 Task: Look for One-way flight tickets for 2 adults, in Business from Abu Simbel to Abu Dhabi to travel on 01-Dec-2023.  Stops: Any number of stops. Choice of flight is British Airways.
Action: Mouse moved to (289, 274)
Screenshot: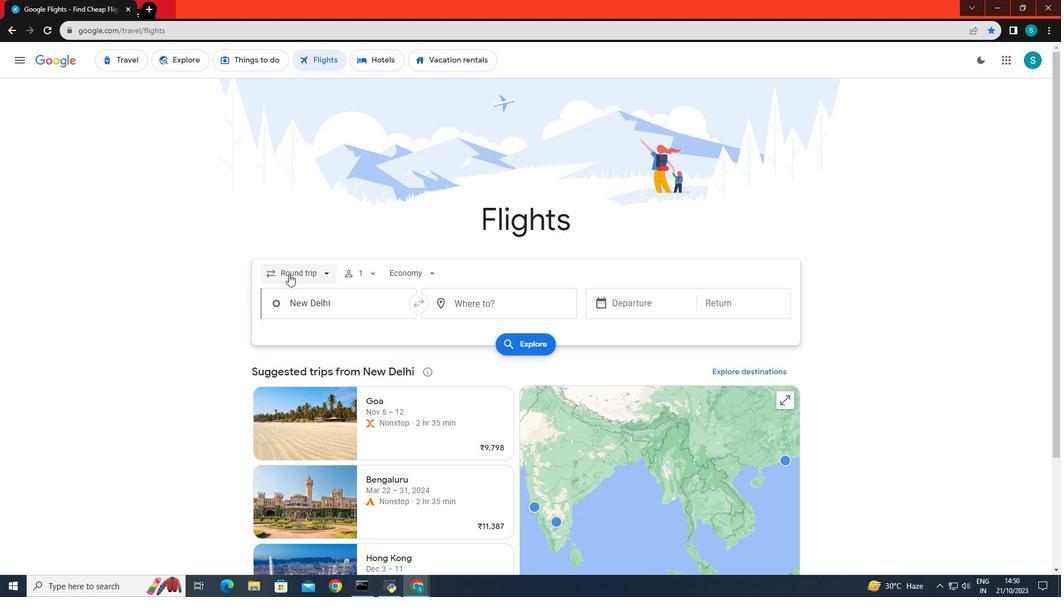 
Action: Mouse pressed left at (289, 274)
Screenshot: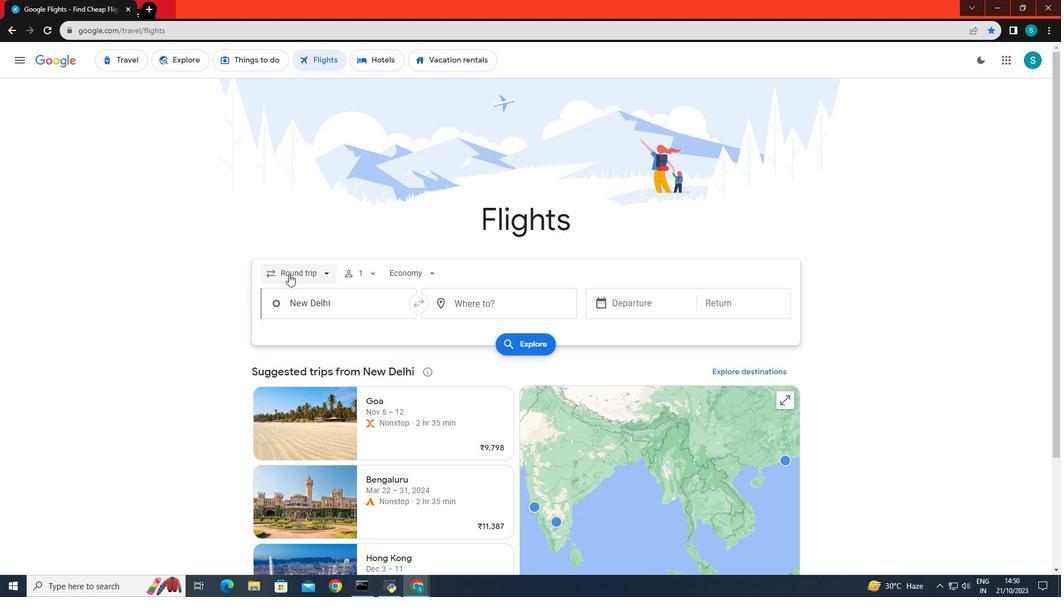 
Action: Mouse moved to (295, 322)
Screenshot: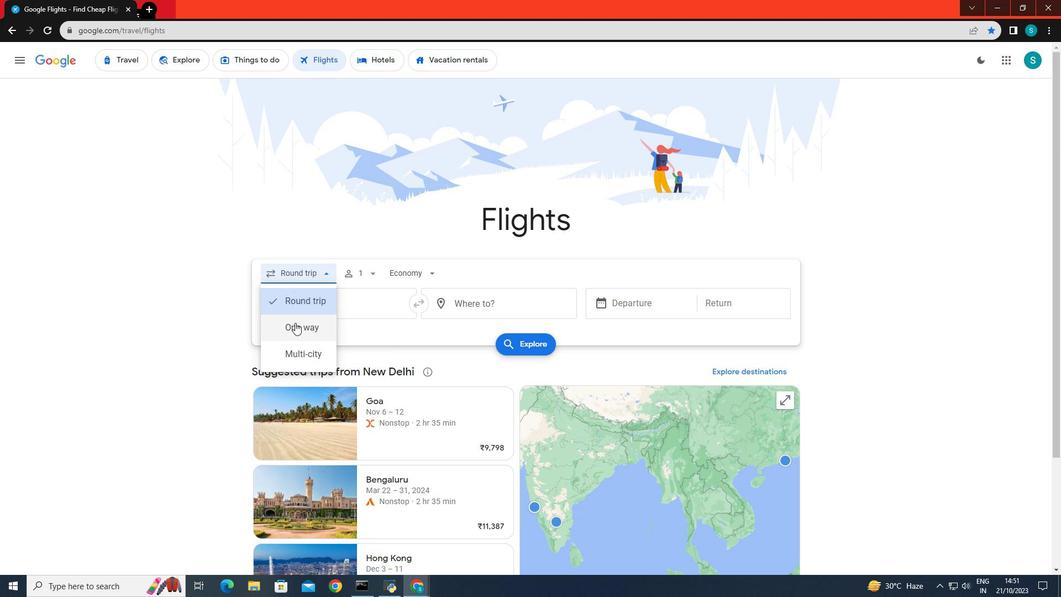 
Action: Mouse pressed left at (295, 322)
Screenshot: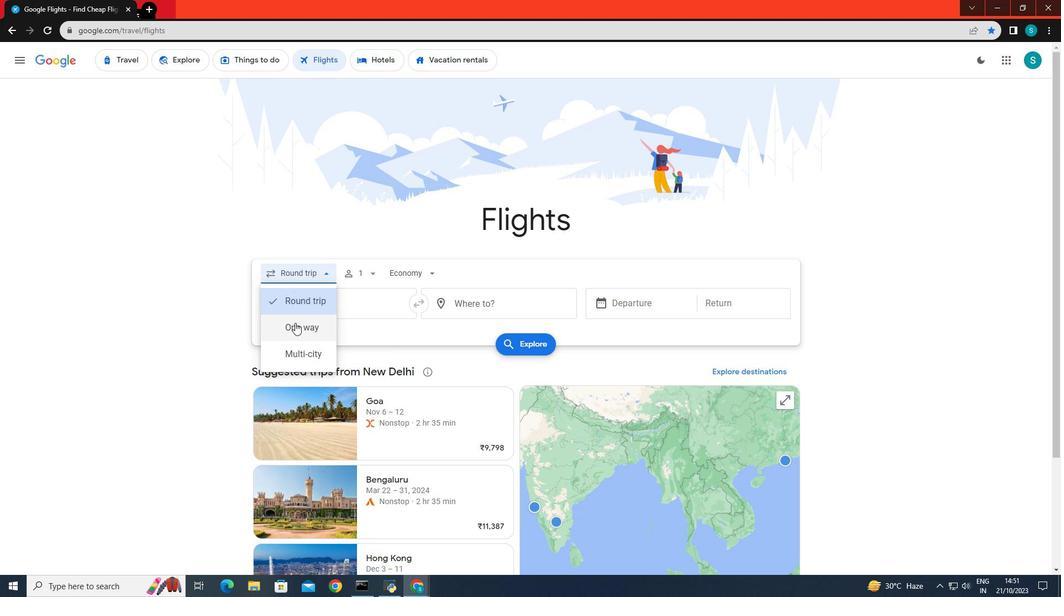 
Action: Mouse moved to (367, 266)
Screenshot: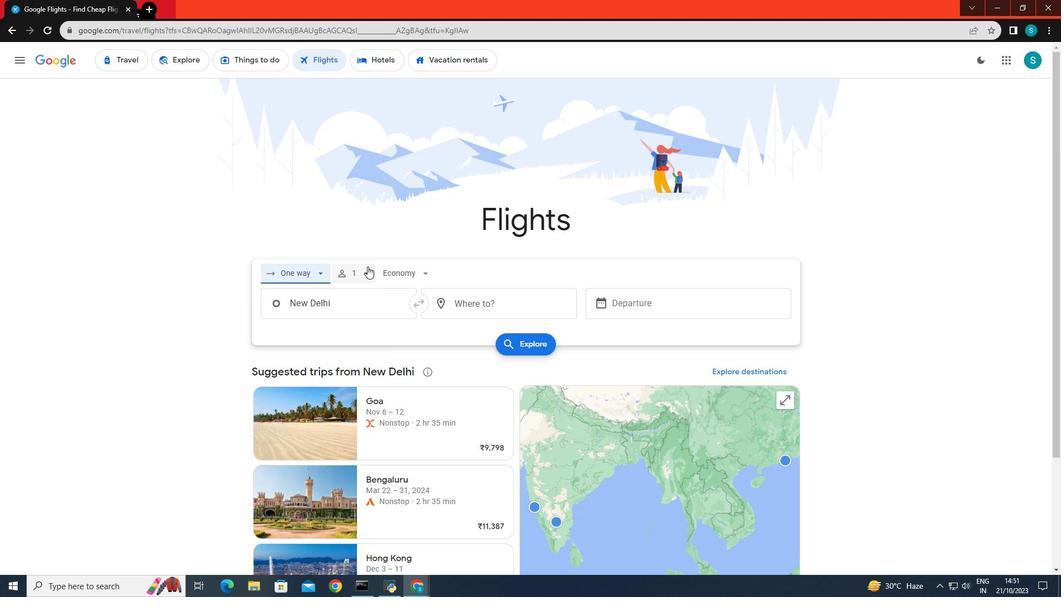 
Action: Mouse pressed left at (367, 266)
Screenshot: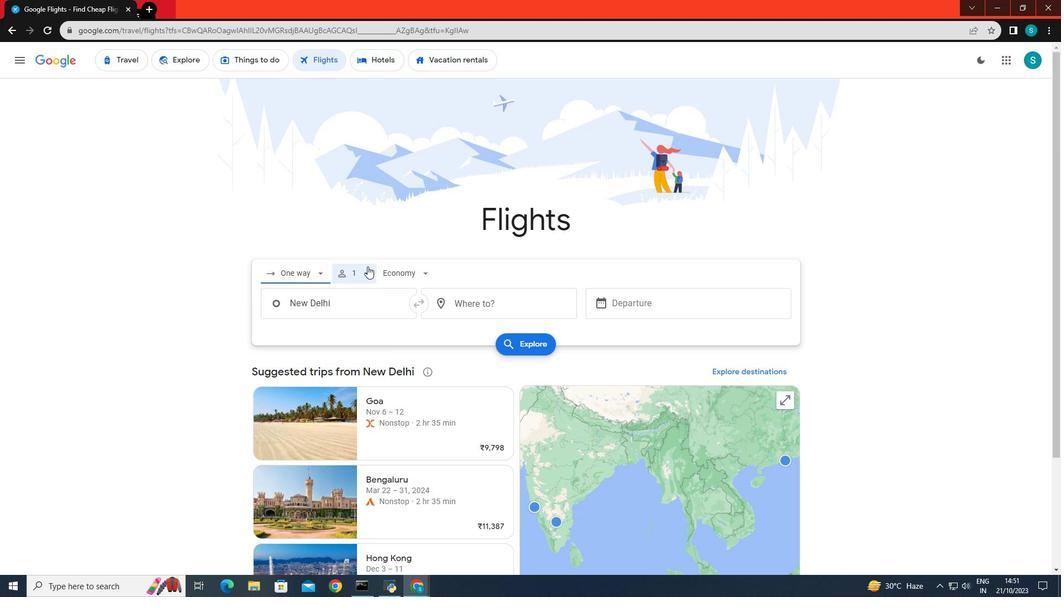 
Action: Mouse moved to (440, 295)
Screenshot: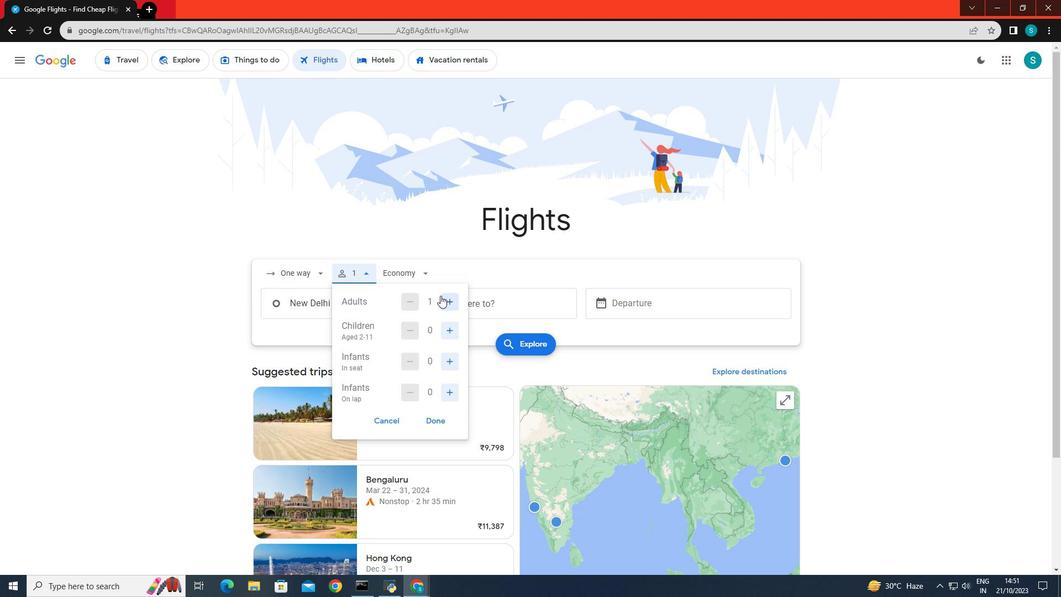 
Action: Mouse pressed left at (440, 295)
Screenshot: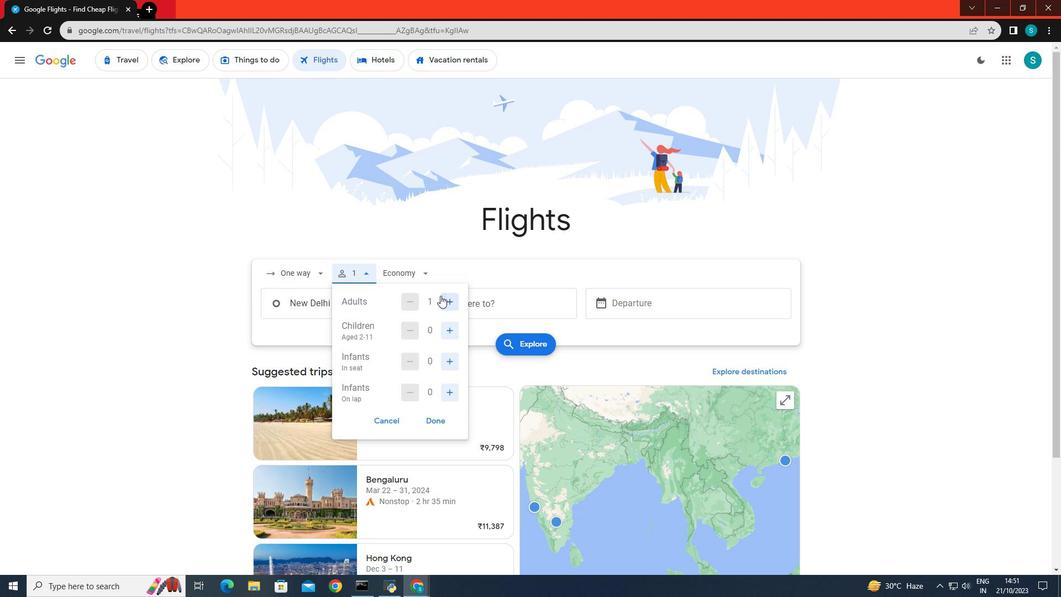 
Action: Mouse moved to (431, 414)
Screenshot: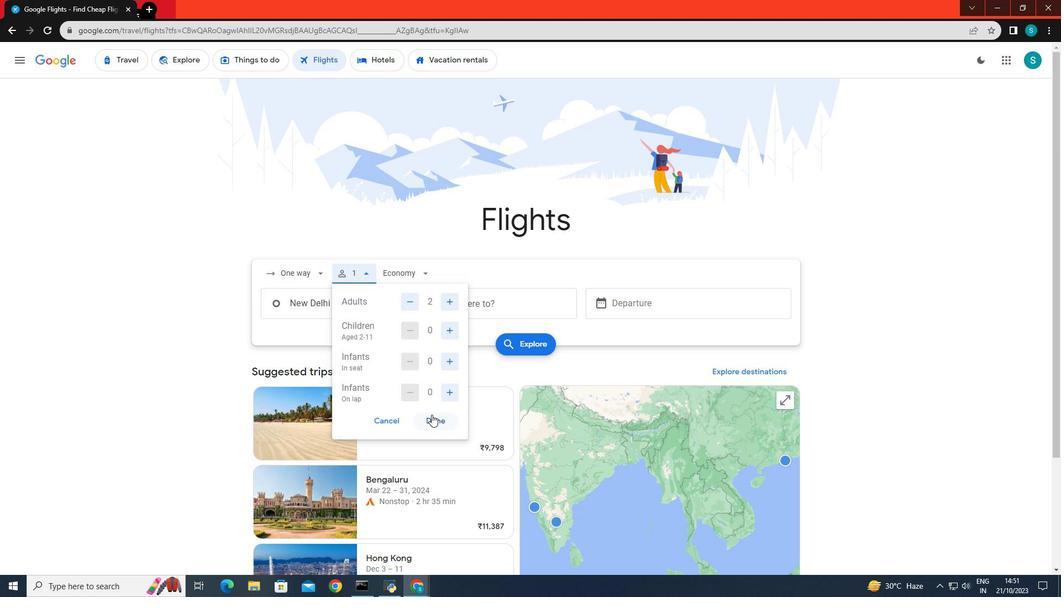 
Action: Mouse pressed left at (431, 414)
Screenshot: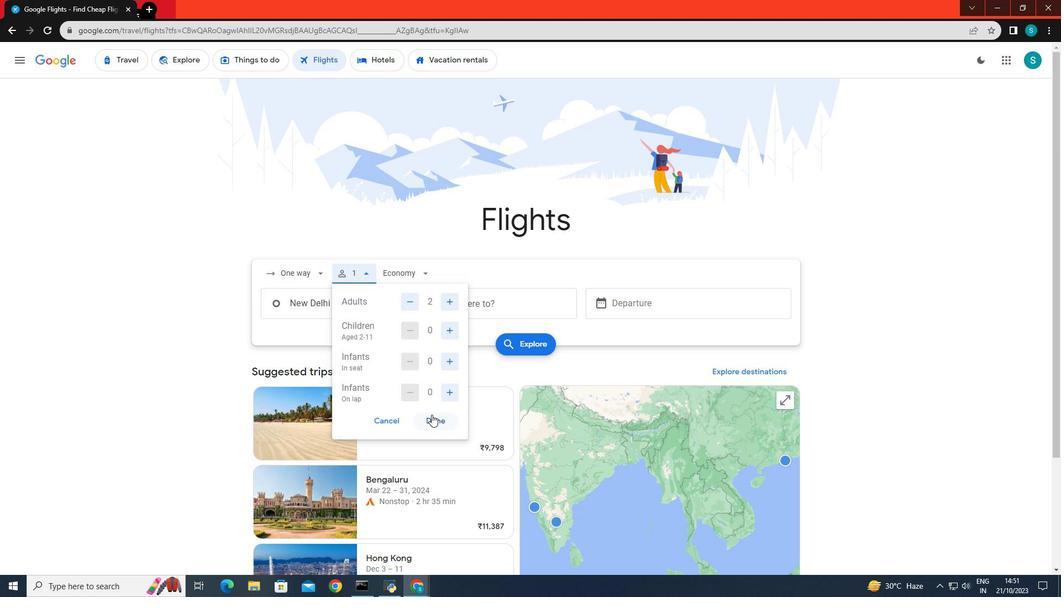 
Action: Mouse moved to (421, 278)
Screenshot: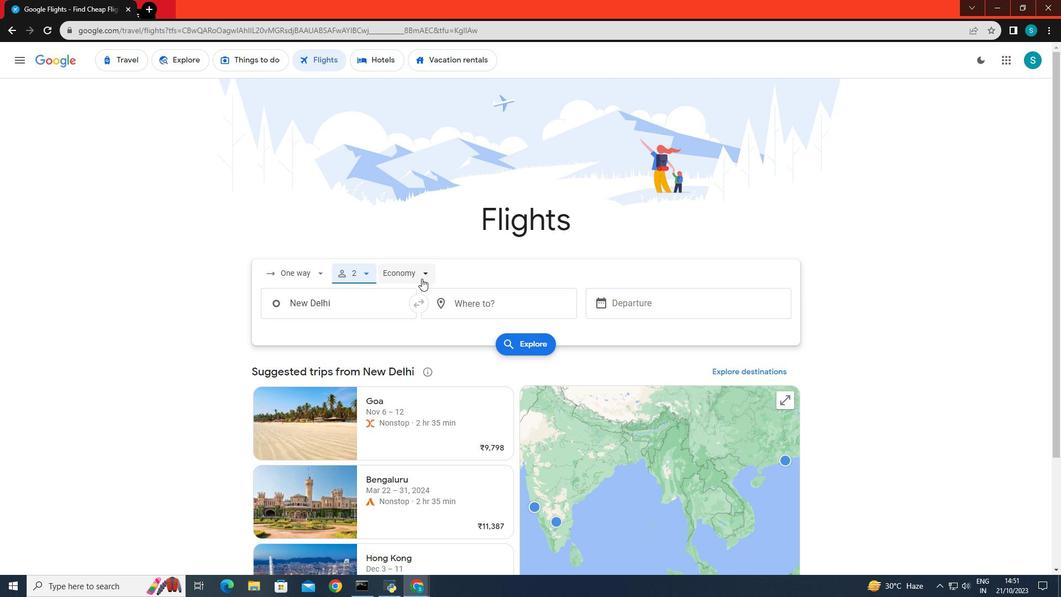 
Action: Mouse pressed left at (421, 278)
Screenshot: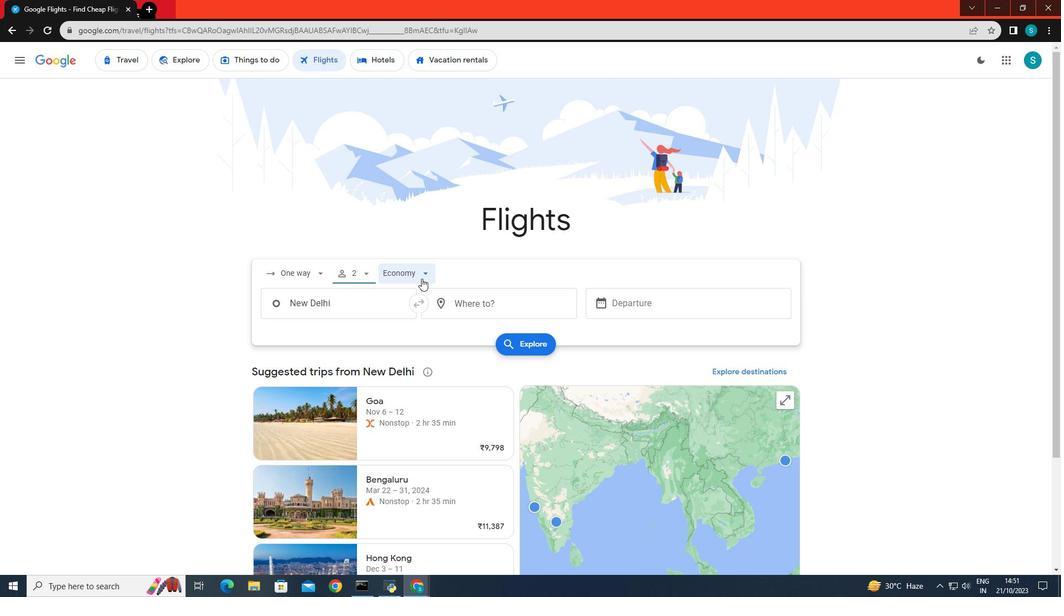 
Action: Mouse moved to (432, 357)
Screenshot: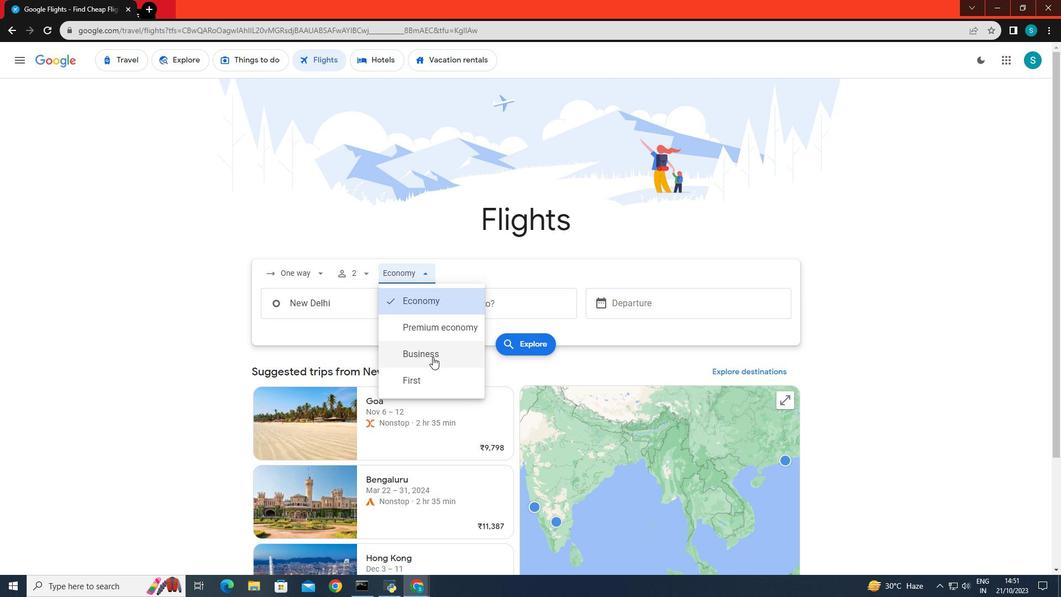 
Action: Mouse pressed left at (432, 357)
Screenshot: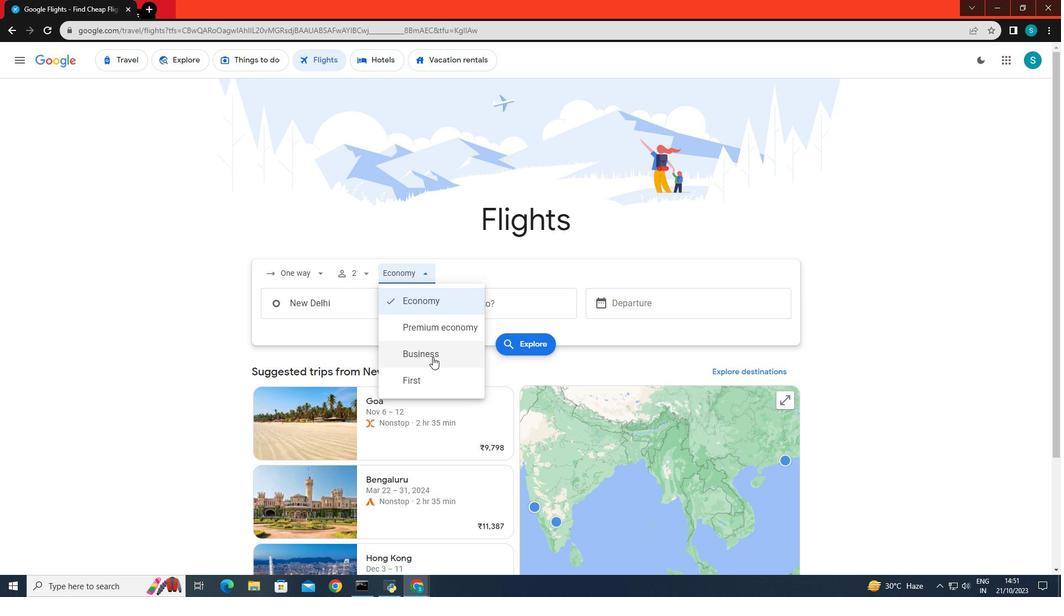 
Action: Mouse moved to (374, 337)
Screenshot: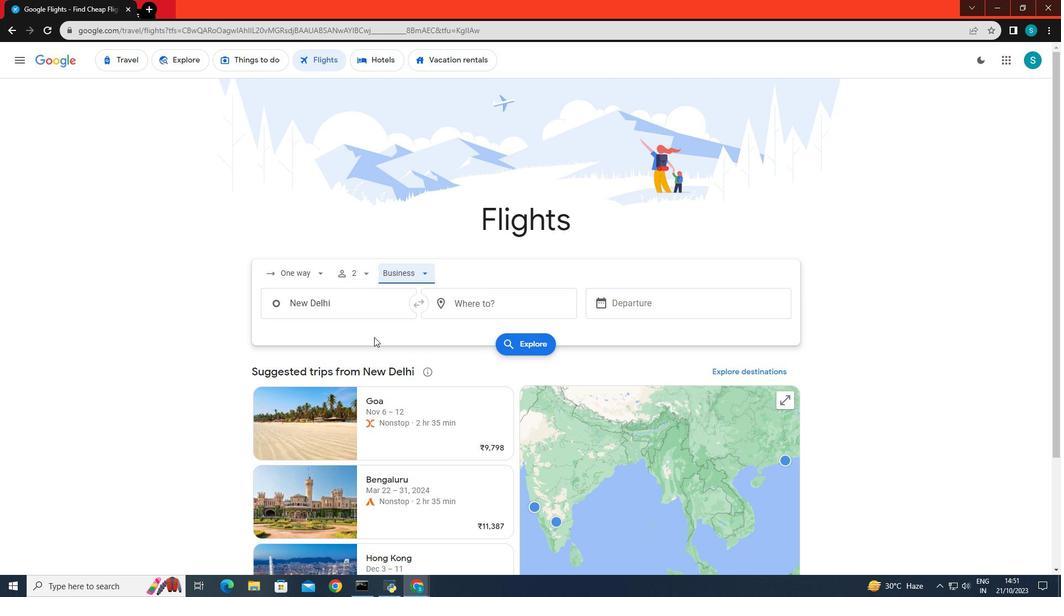 
Action: Mouse scrolled (374, 336) with delta (0, 0)
Screenshot: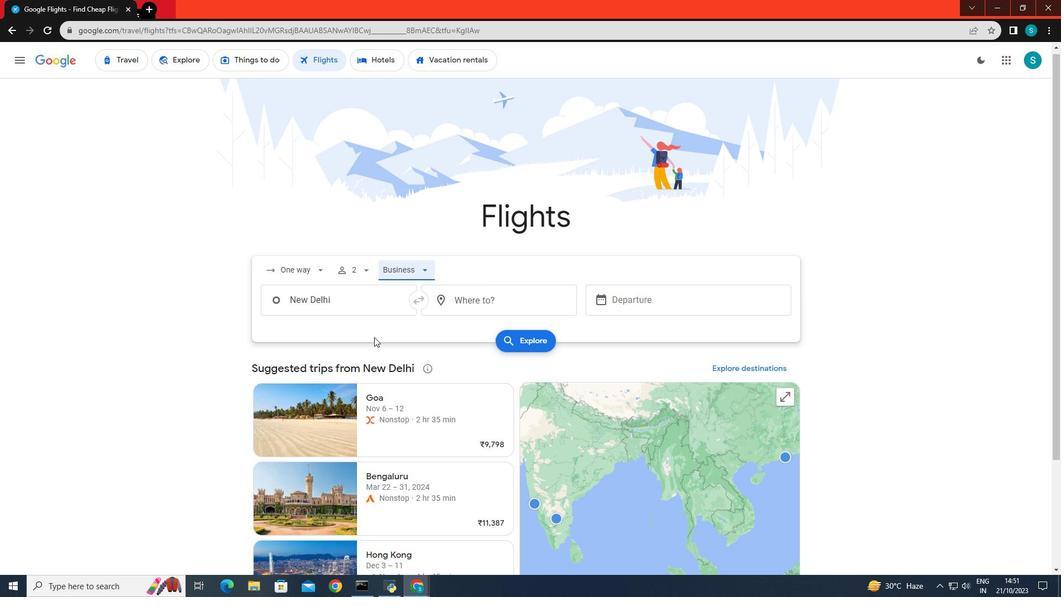 
Action: Mouse moved to (358, 251)
Screenshot: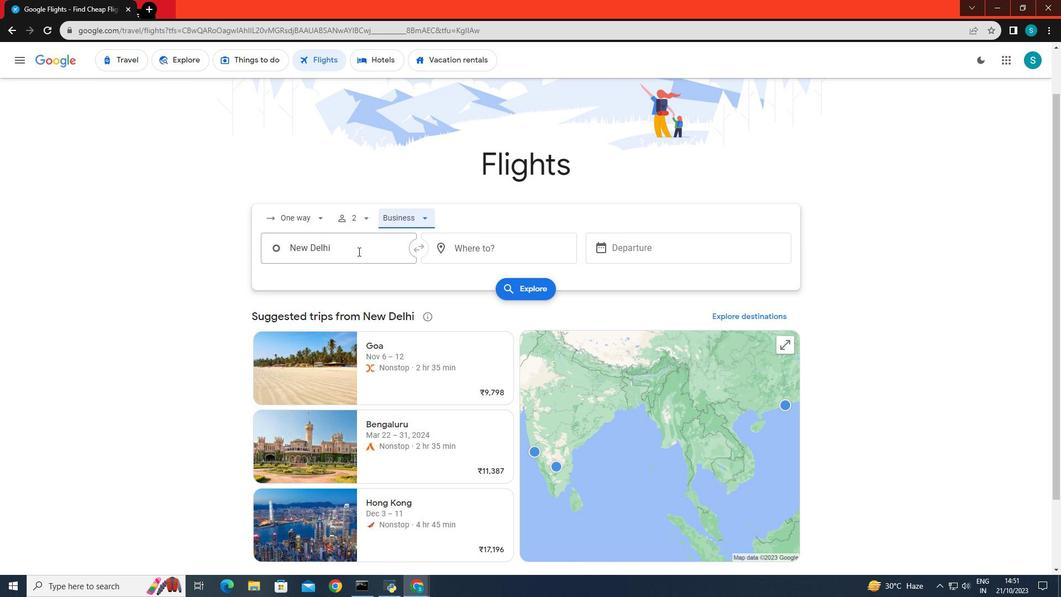 
Action: Mouse pressed left at (358, 251)
Screenshot: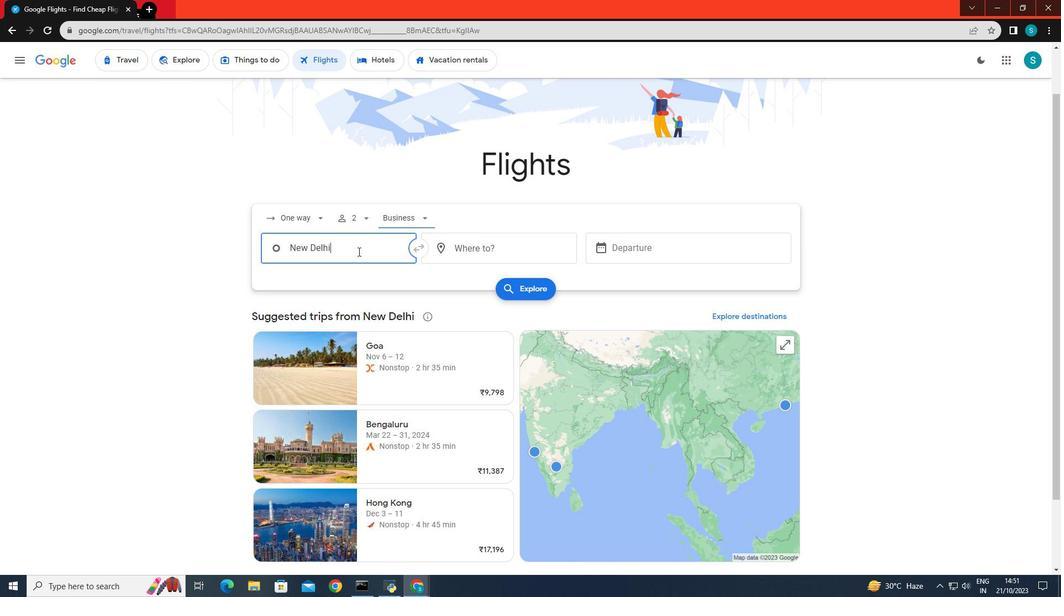 
Action: Mouse moved to (327, 296)
Screenshot: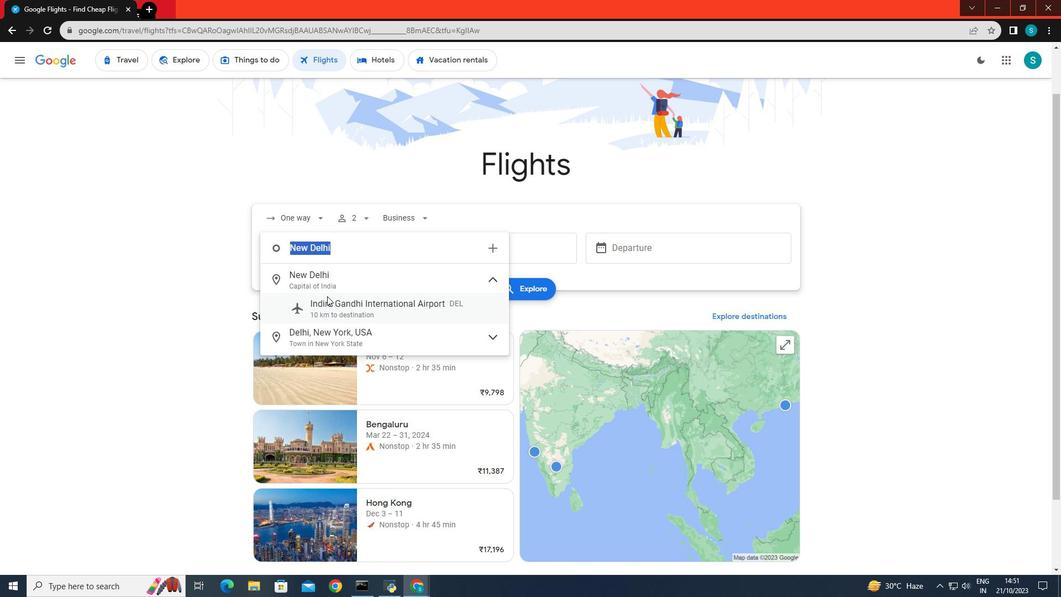 
Action: Key pressed <Key.backspace><Key.caps_lock>A<Key.caps_lock>bu<Key.space>s
Screenshot: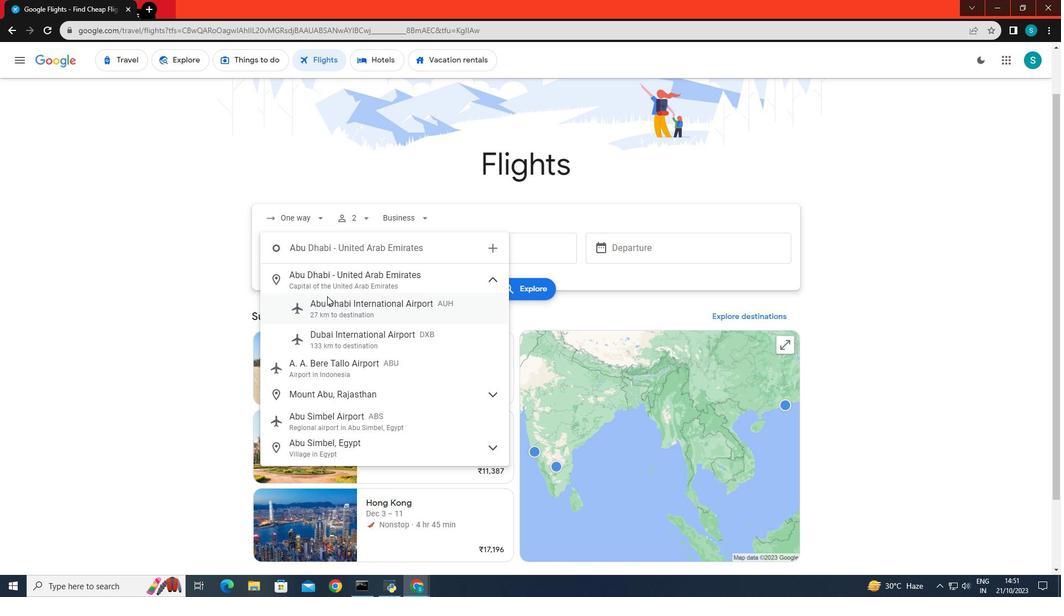 
Action: Mouse moved to (336, 278)
Screenshot: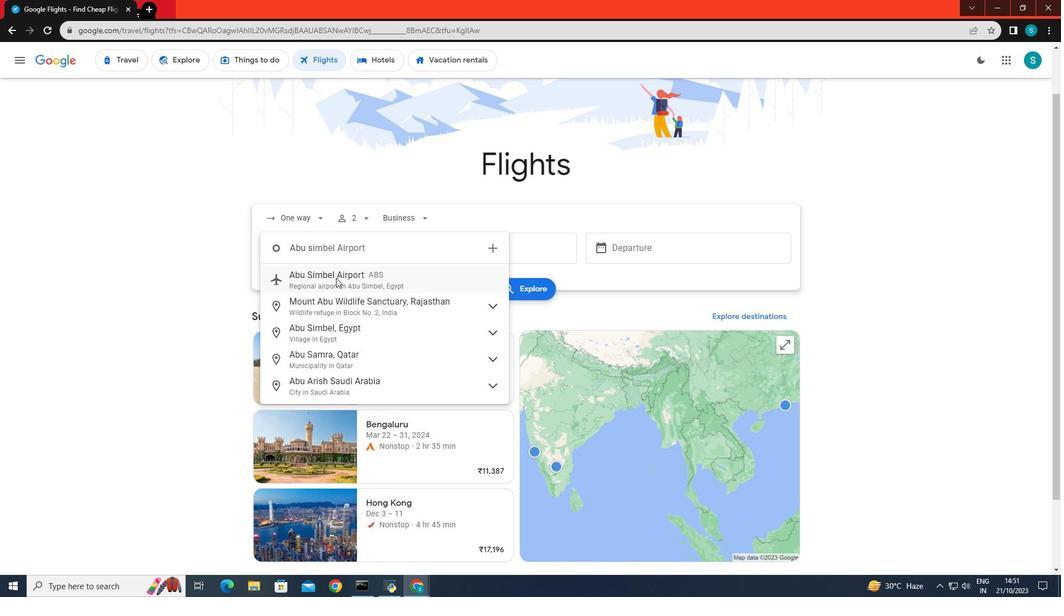 
Action: Mouse pressed left at (336, 278)
Screenshot: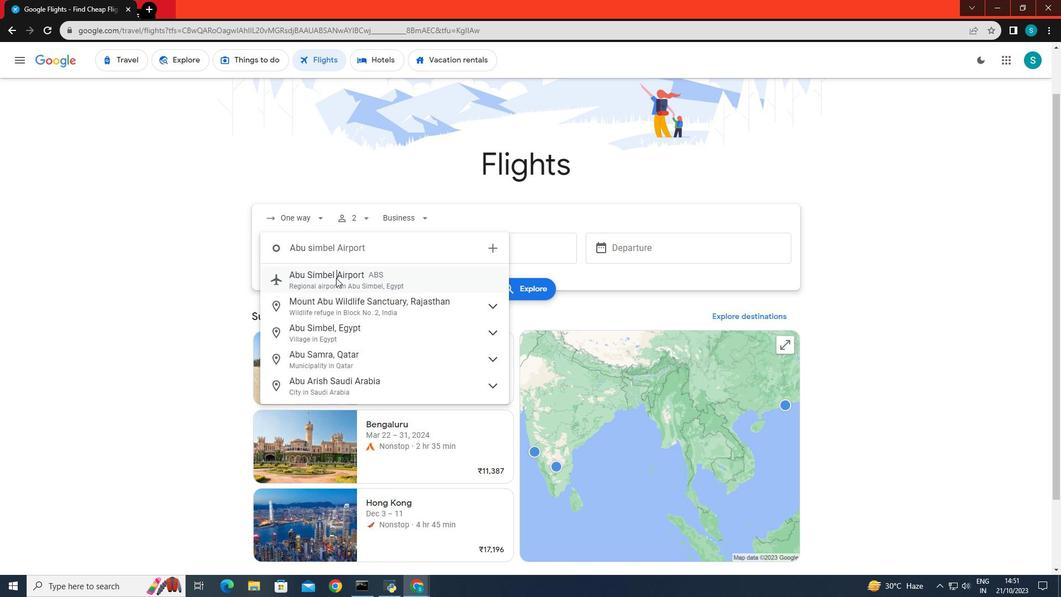 
Action: Mouse moved to (457, 246)
Screenshot: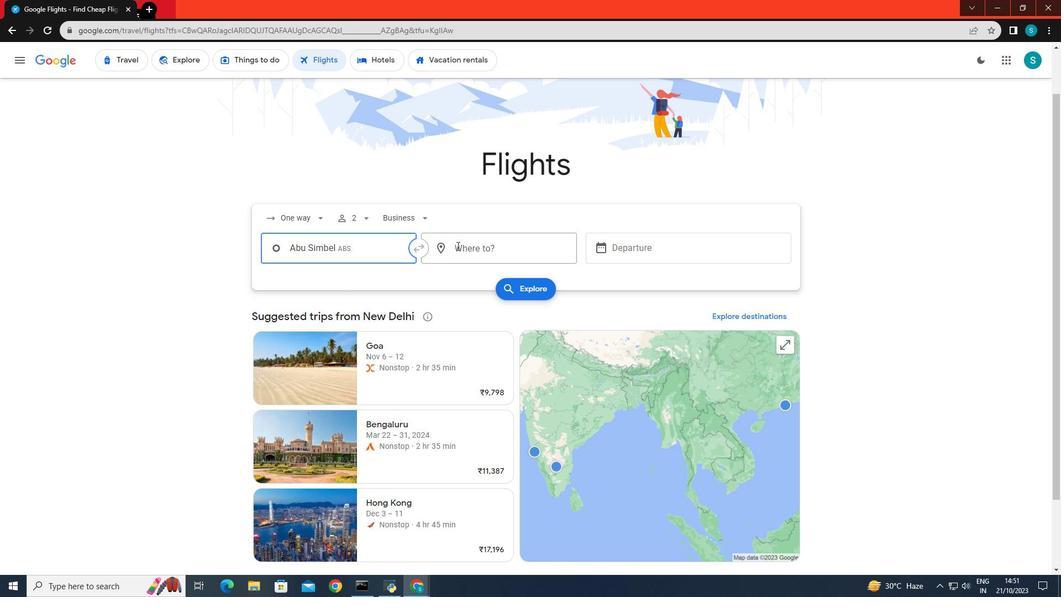 
Action: Mouse pressed left at (457, 246)
Screenshot: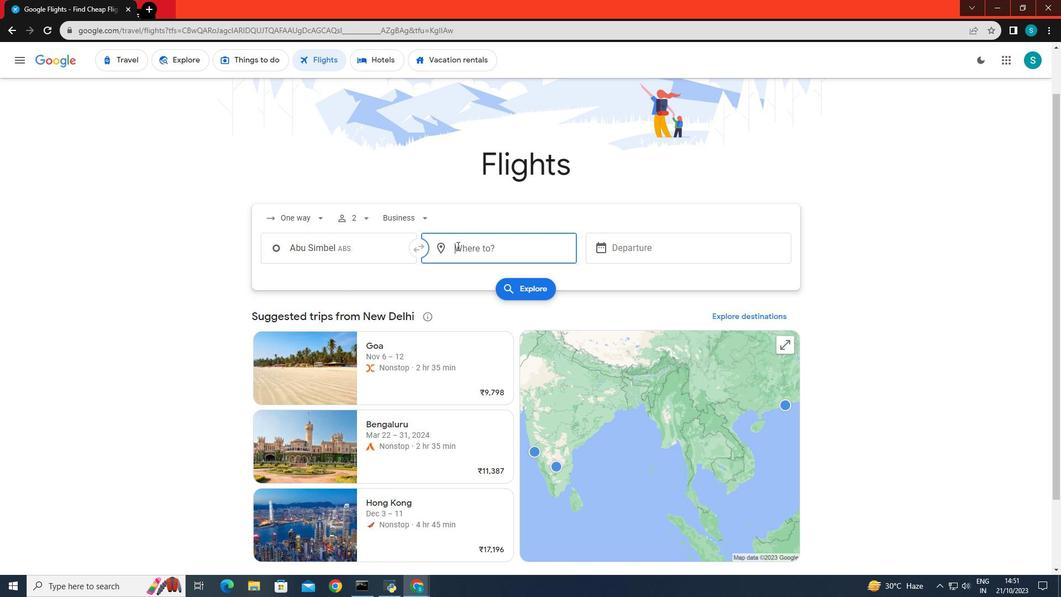 
Action: Key pressed <Key.caps_lock>AB<Key.backspace><Key.caps_lock>bu<Key.space><Key.caps_lock>D<Key.caps_lock>habi
Screenshot: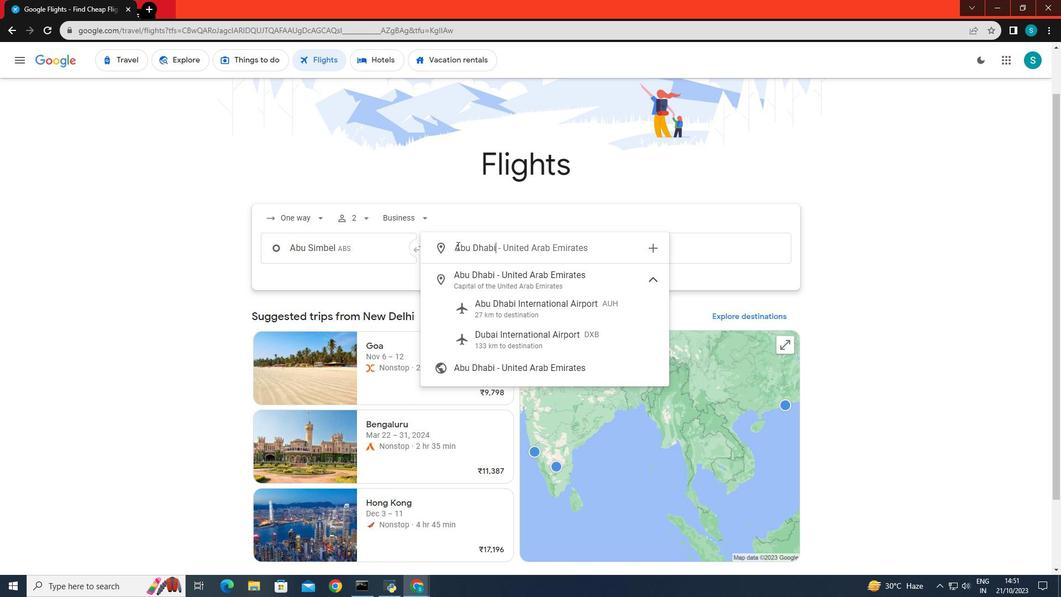 
Action: Mouse moved to (488, 310)
Screenshot: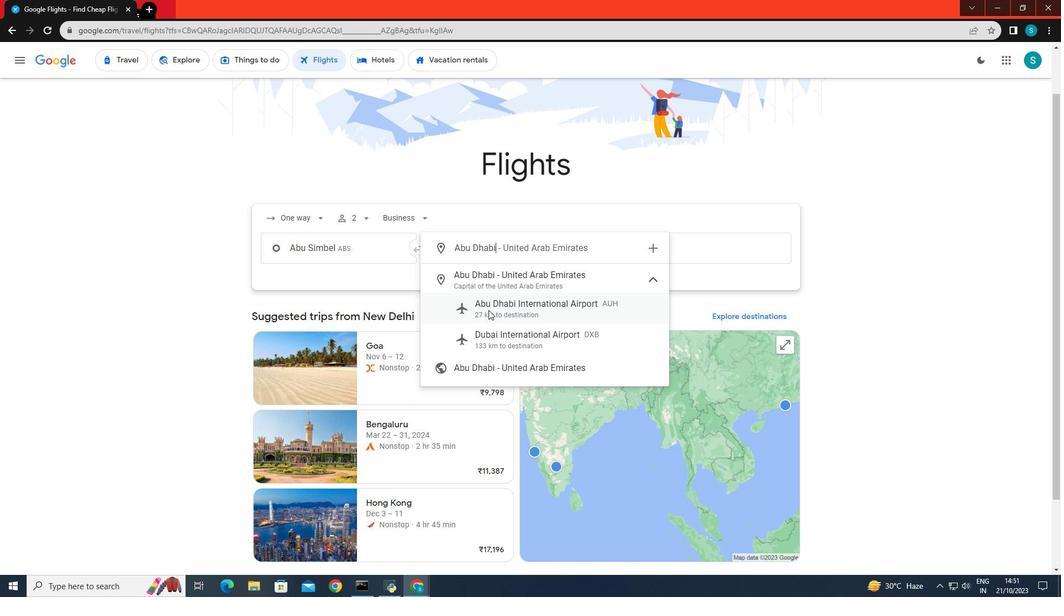 
Action: Mouse pressed left at (488, 310)
Screenshot: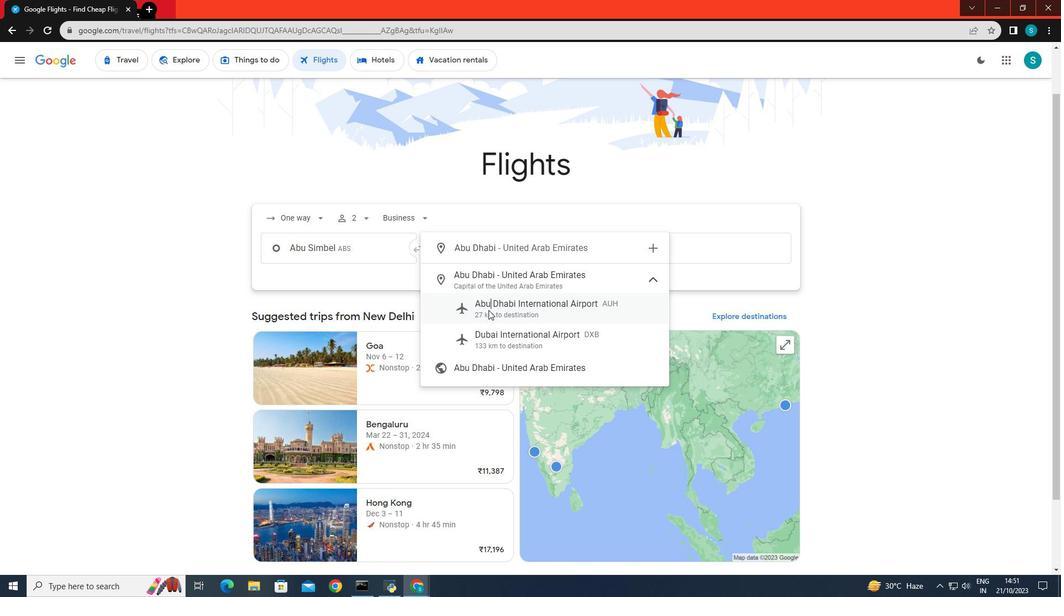 
Action: Mouse moved to (613, 249)
Screenshot: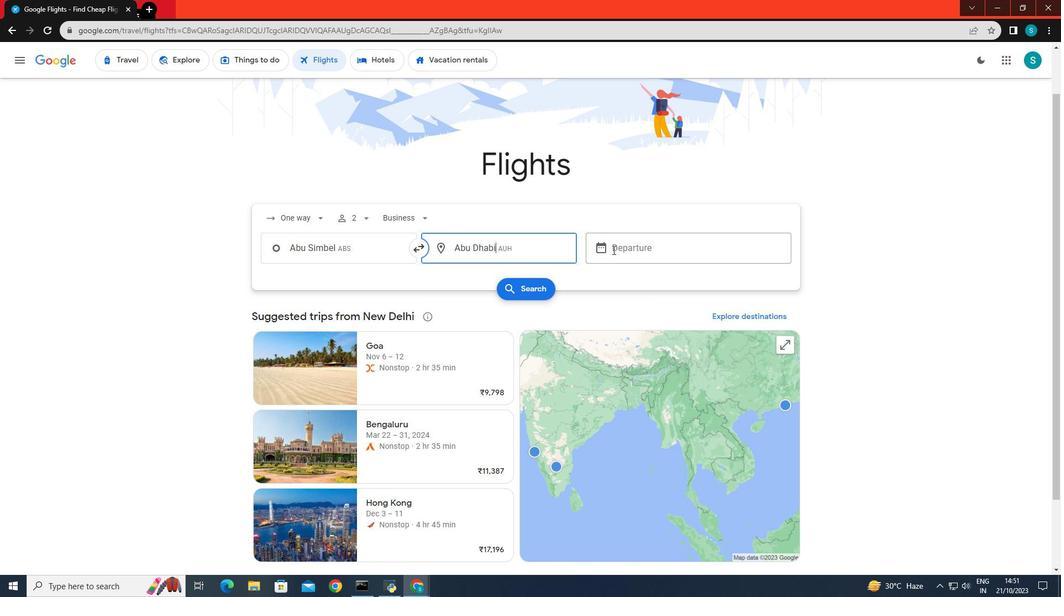 
Action: Mouse pressed left at (613, 249)
Screenshot: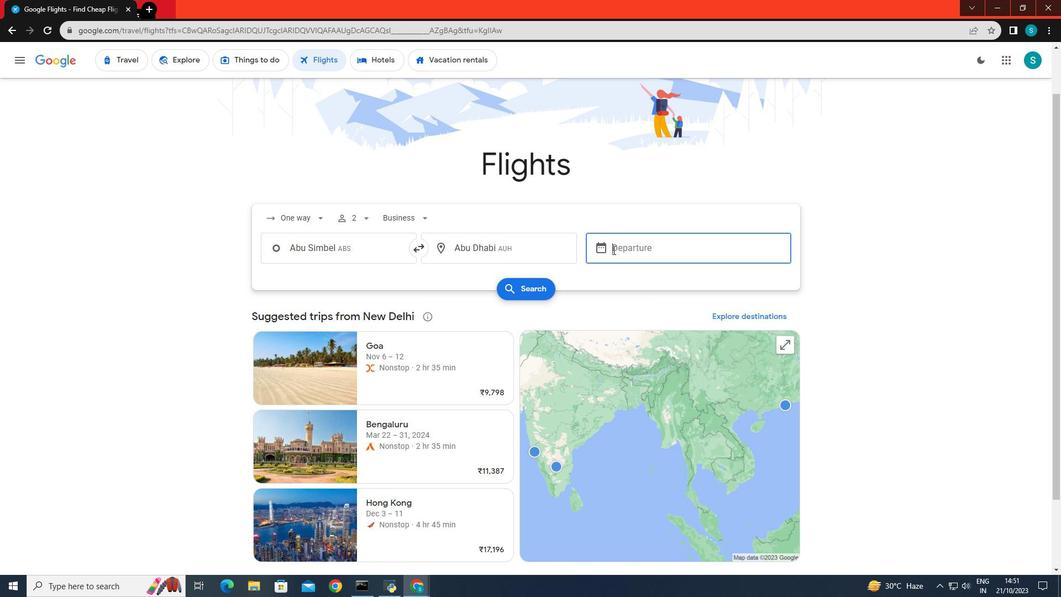 
Action: Mouse moved to (803, 384)
Screenshot: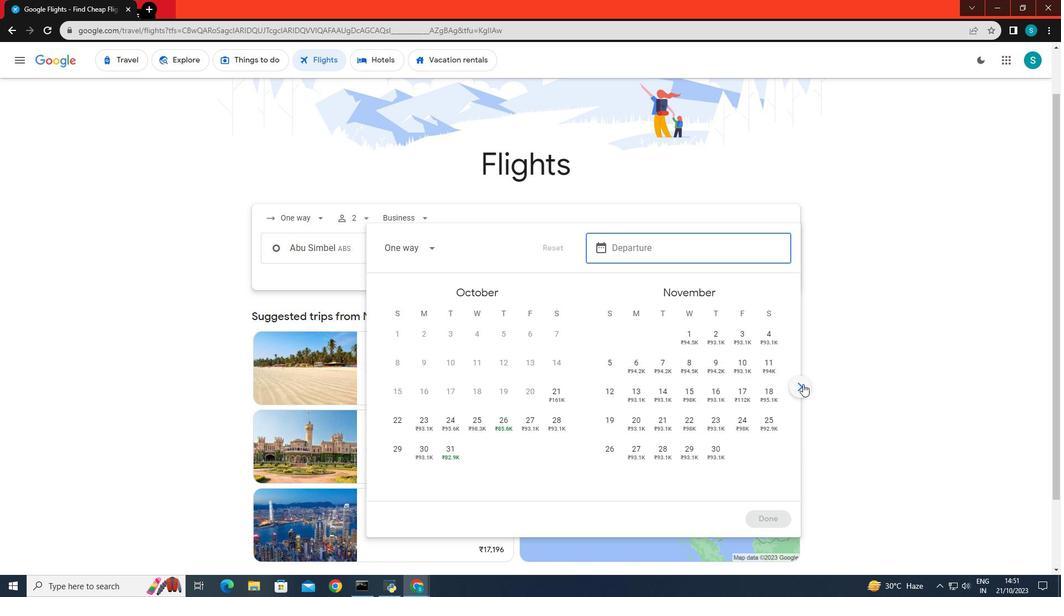 
Action: Mouse pressed left at (803, 384)
Screenshot: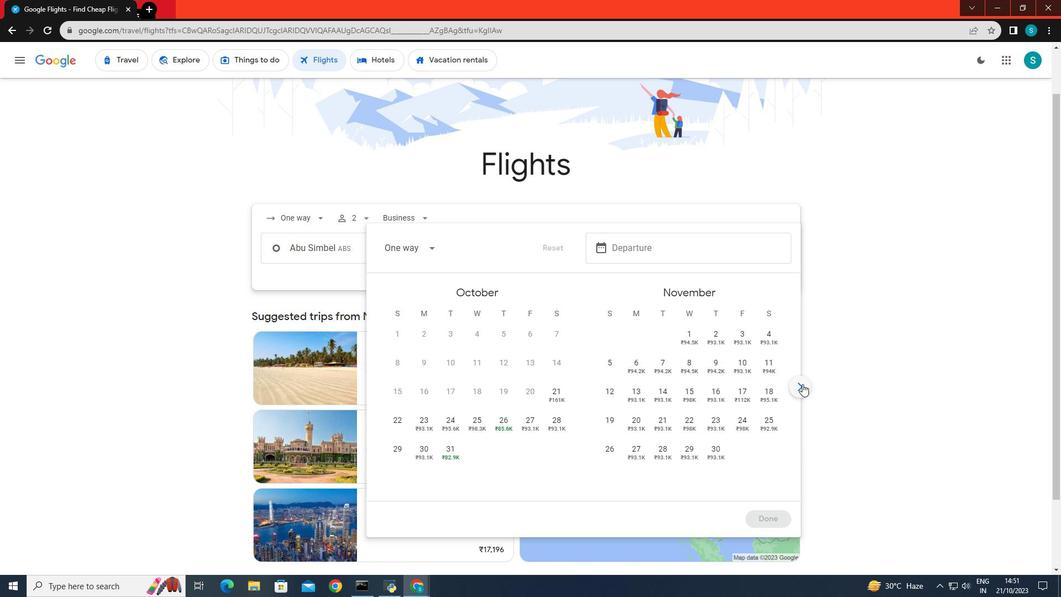 
Action: Mouse moved to (736, 336)
Screenshot: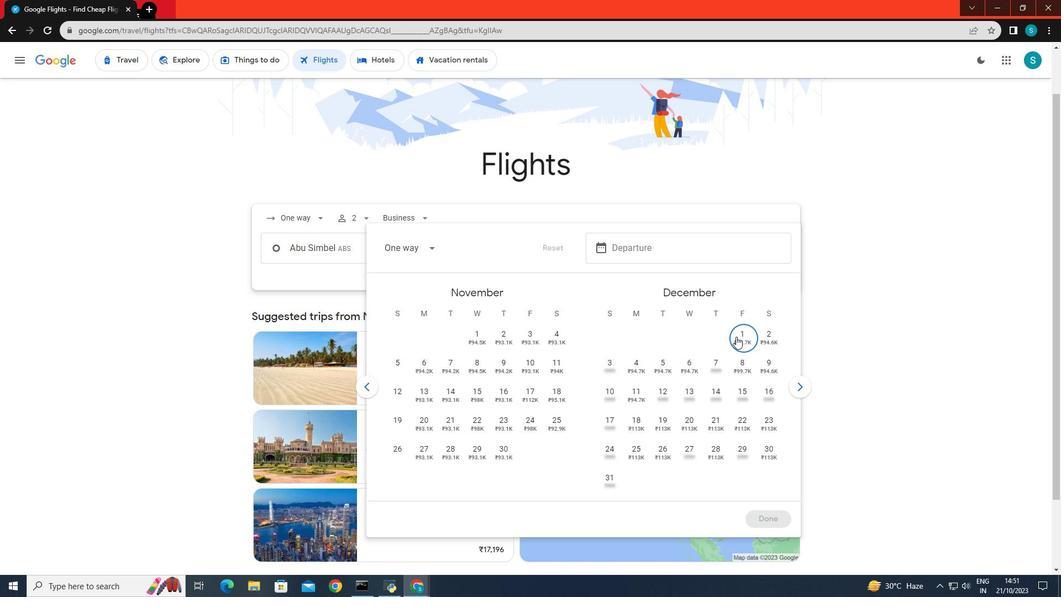 
Action: Mouse pressed left at (736, 336)
Screenshot: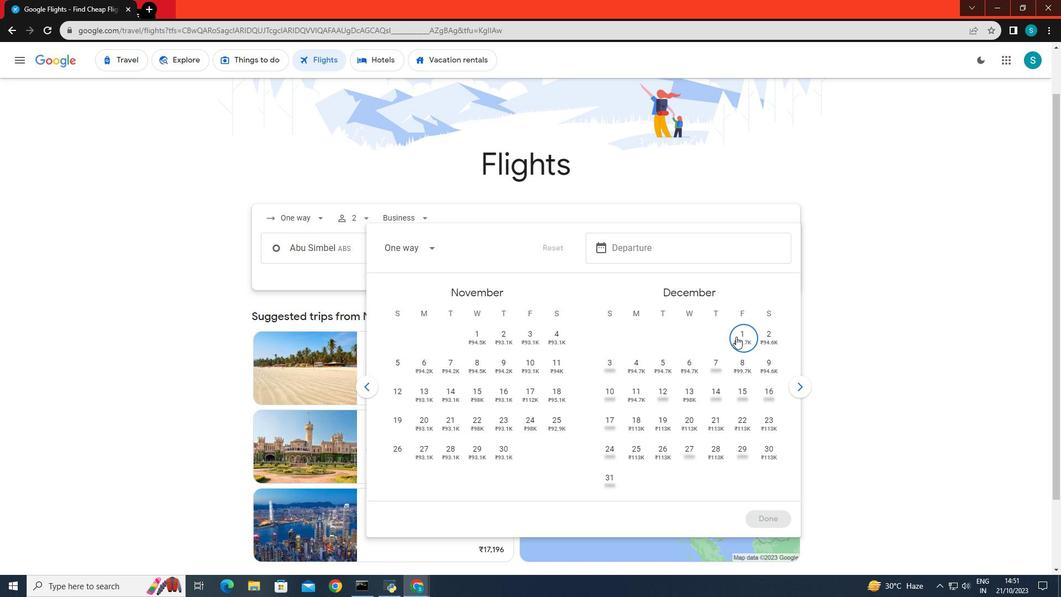 
Action: Mouse moved to (755, 517)
Screenshot: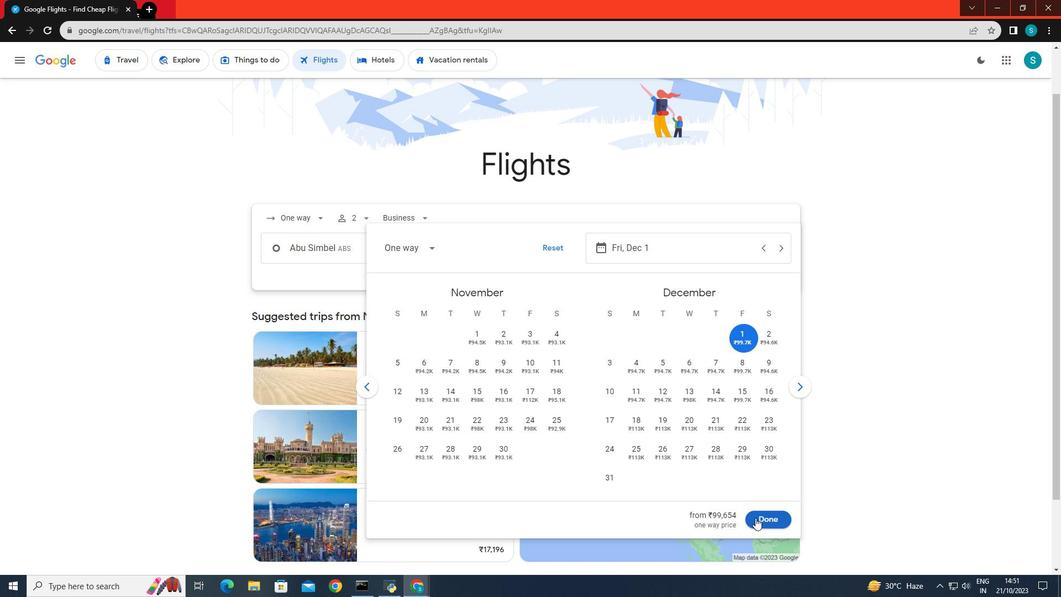 
Action: Mouse pressed left at (755, 517)
Screenshot: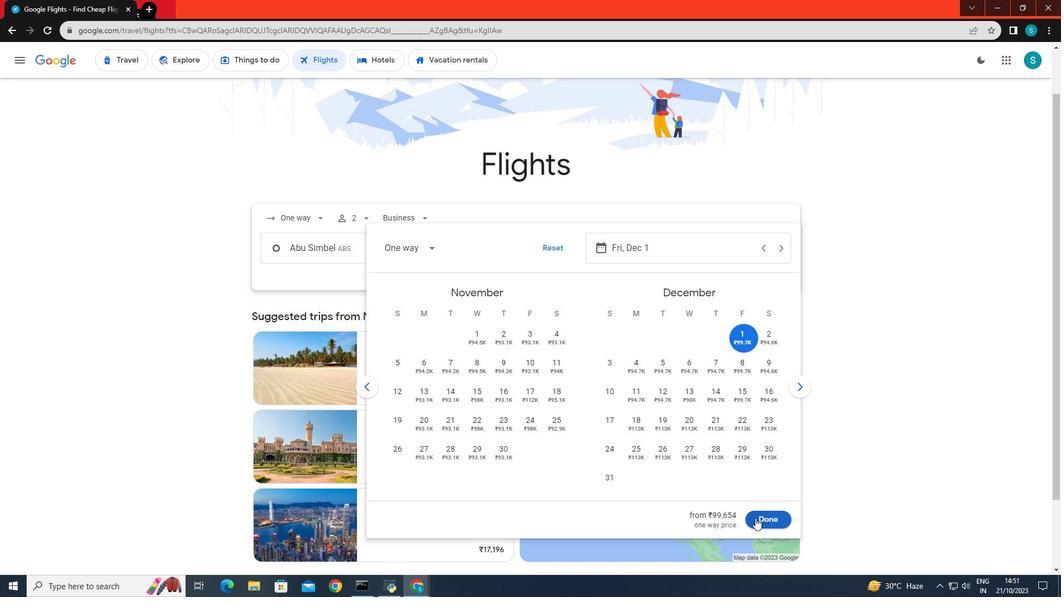 
Action: Mouse moved to (513, 286)
Screenshot: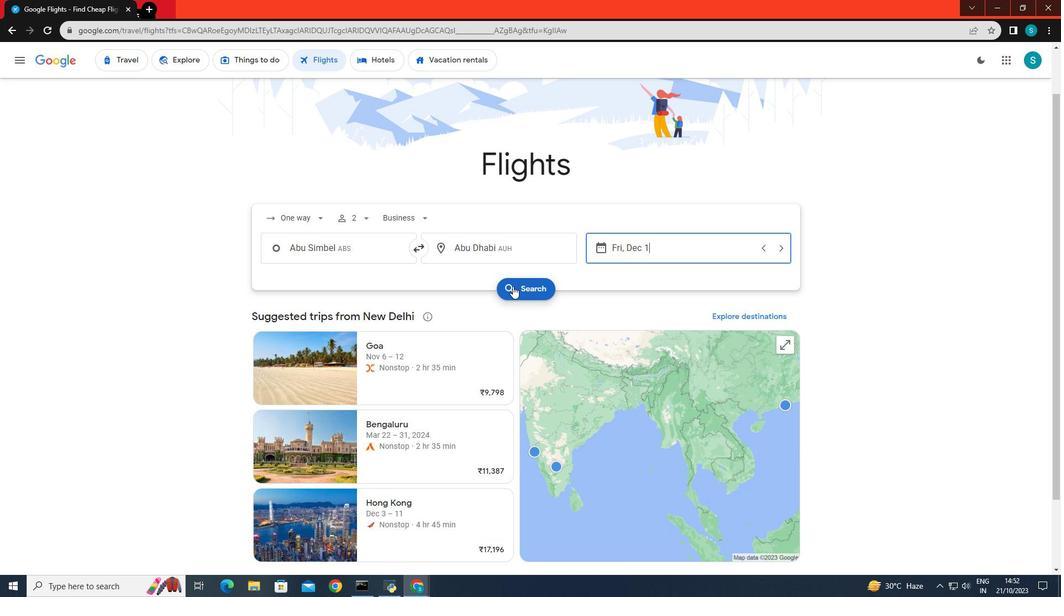 
Action: Mouse pressed left at (513, 286)
Screenshot: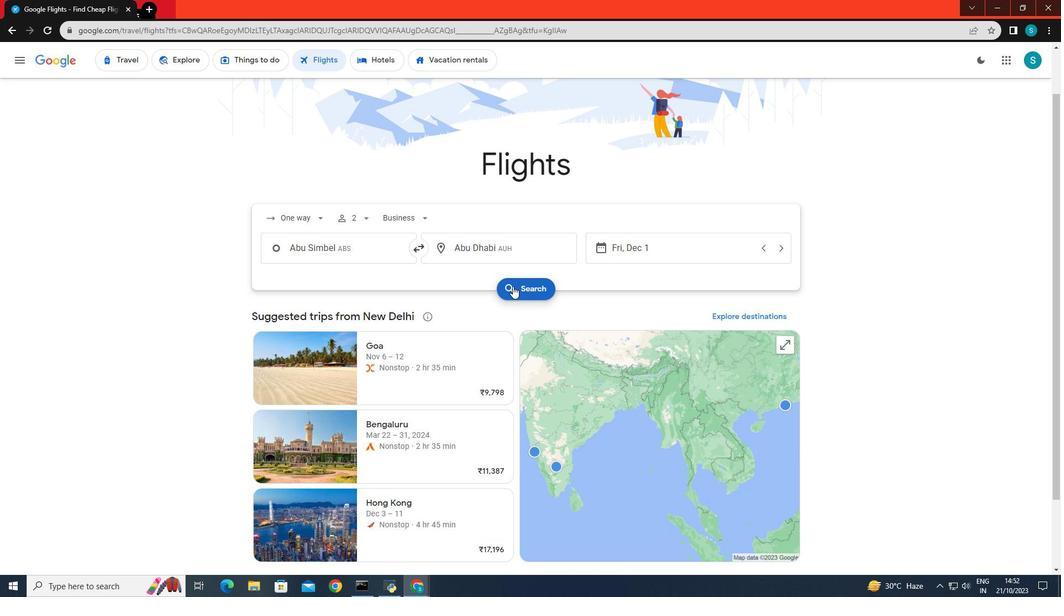
Action: Mouse moved to (344, 159)
Screenshot: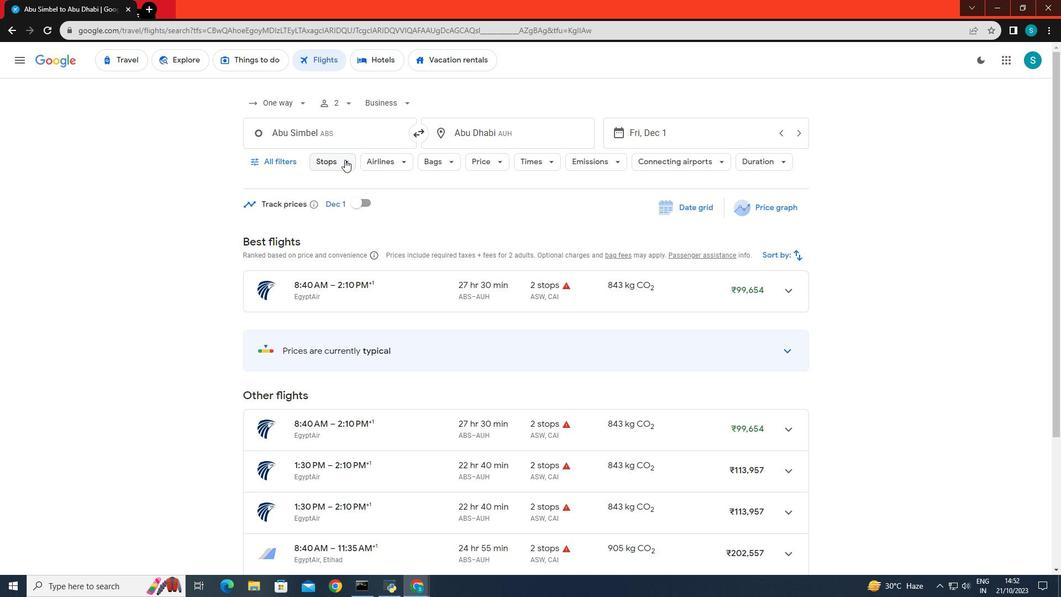
Action: Mouse pressed left at (344, 159)
Screenshot: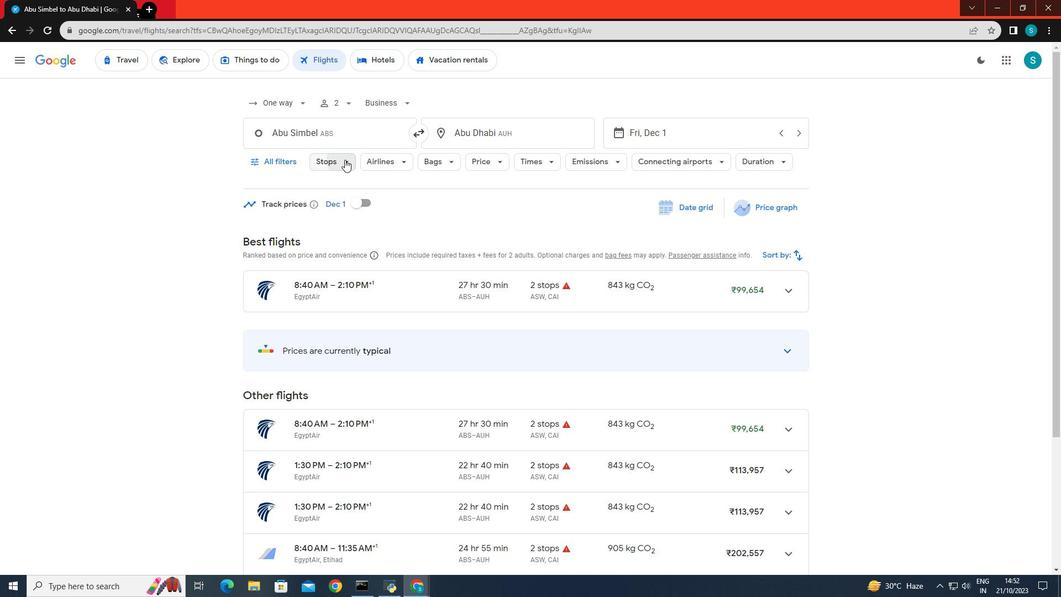 
Action: Mouse moved to (337, 220)
Screenshot: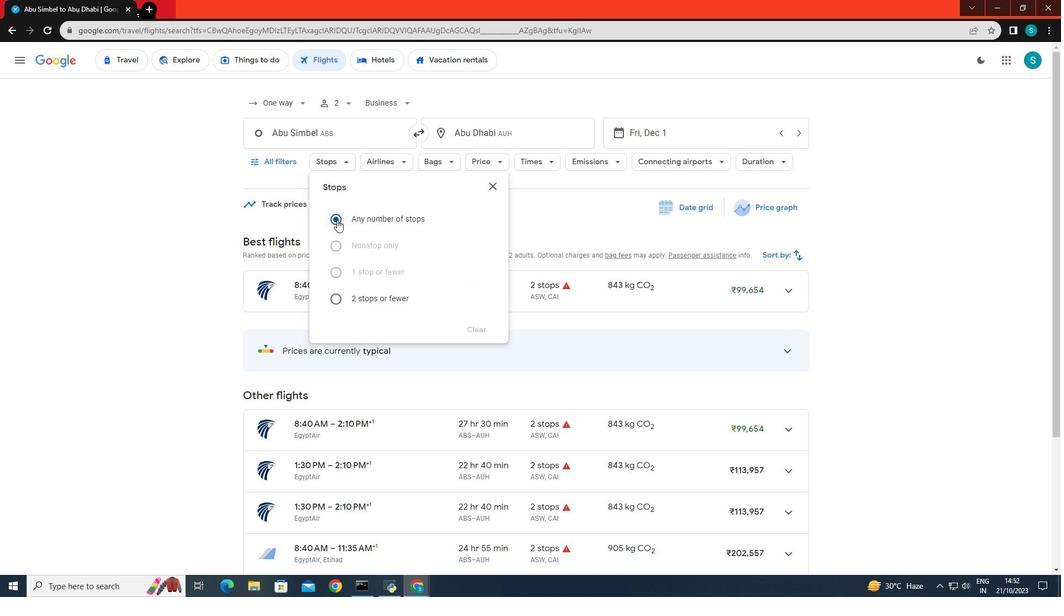 
Action: Mouse pressed left at (337, 220)
Screenshot: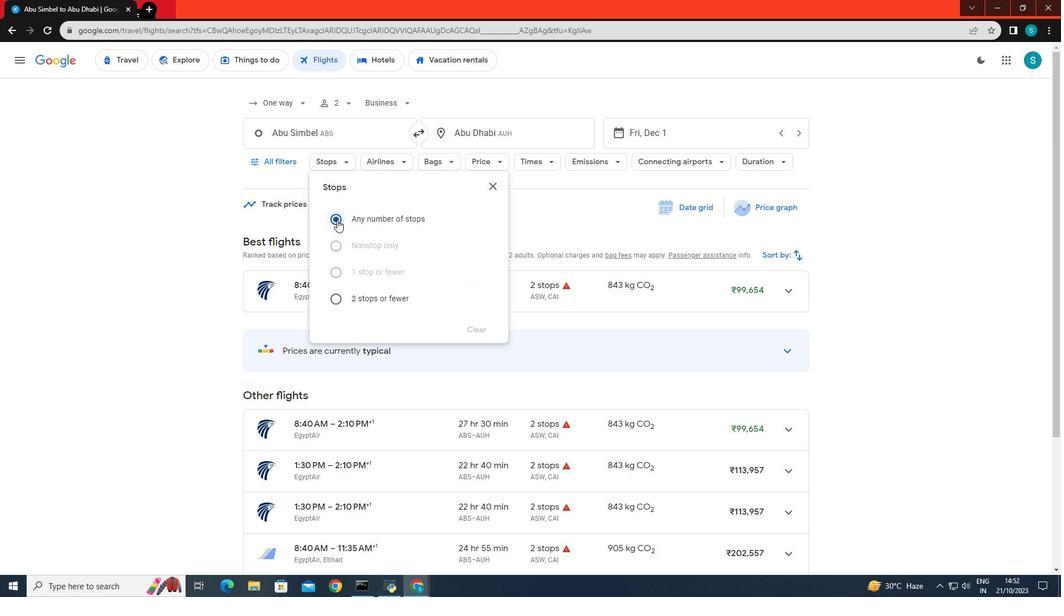 
Action: Mouse moved to (153, 245)
Screenshot: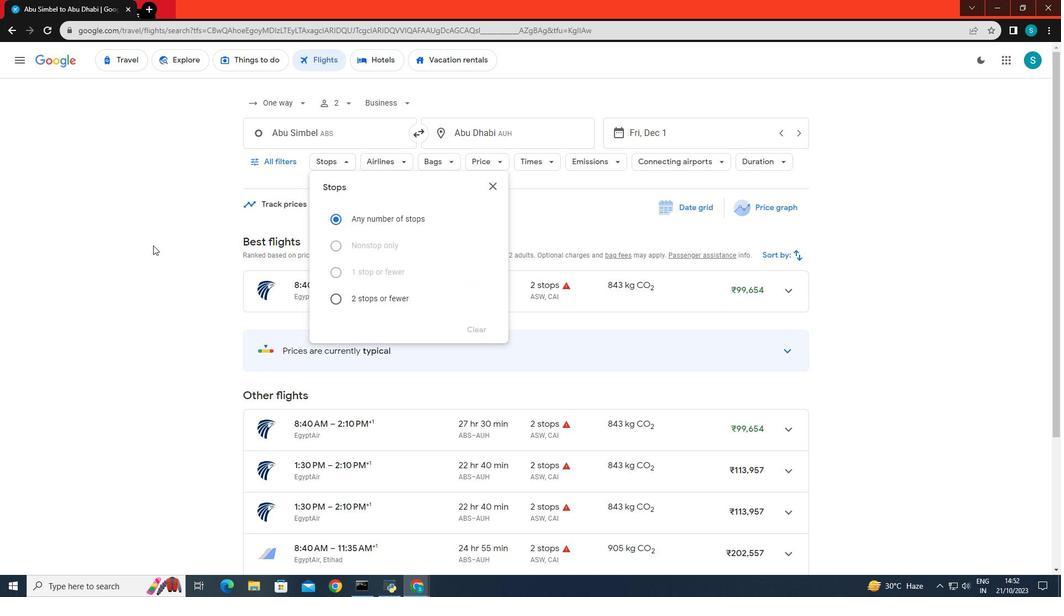 
Action: Mouse pressed left at (153, 245)
Screenshot: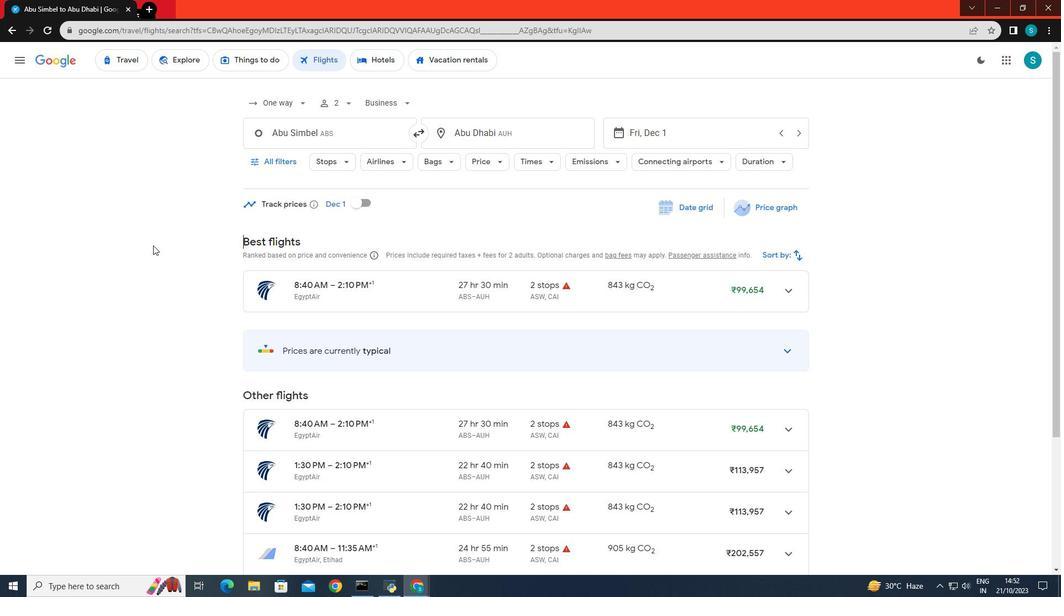
Action: Mouse moved to (405, 155)
Screenshot: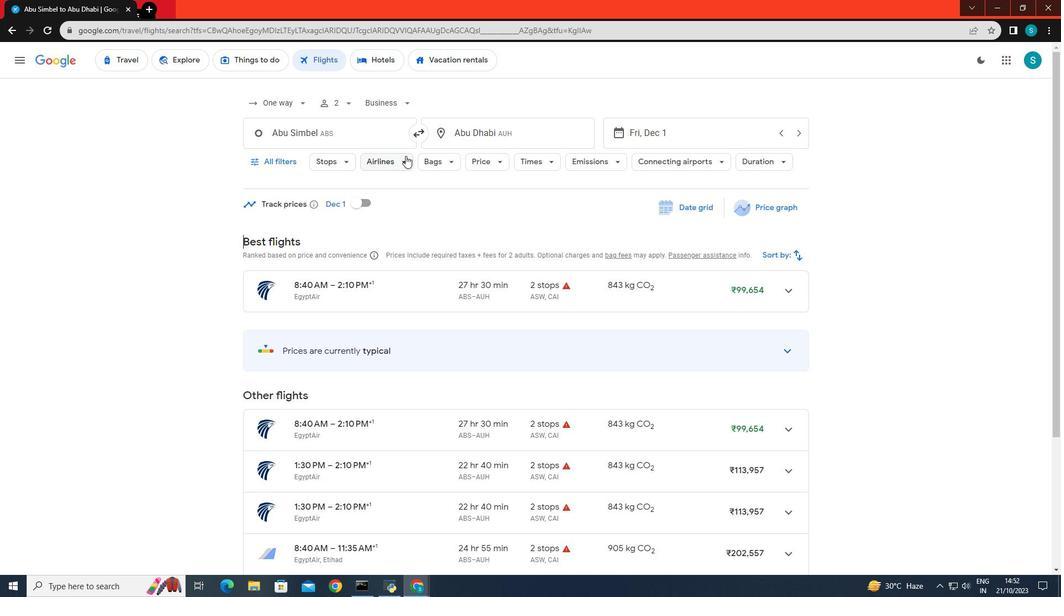 
Action: Mouse pressed left at (405, 155)
Screenshot: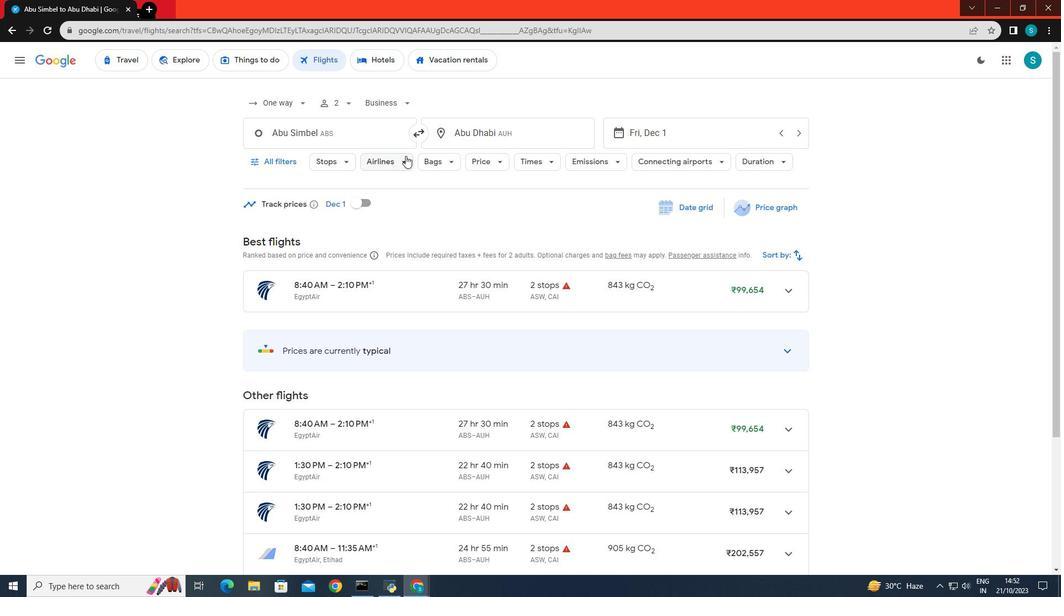 
Action: Mouse moved to (398, 351)
Screenshot: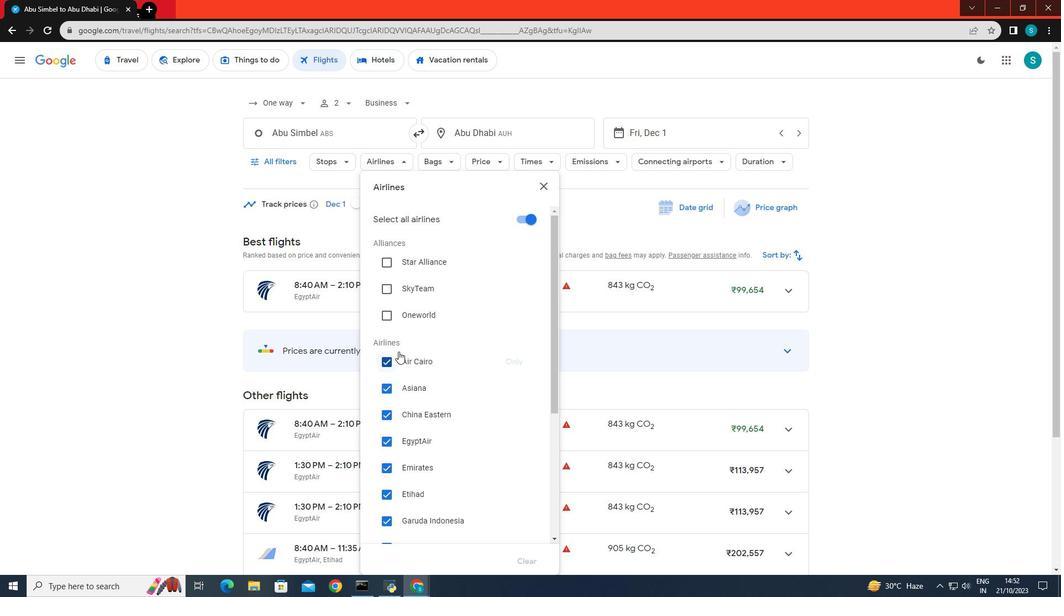 
Action: Mouse scrolled (398, 351) with delta (0, 0)
Screenshot: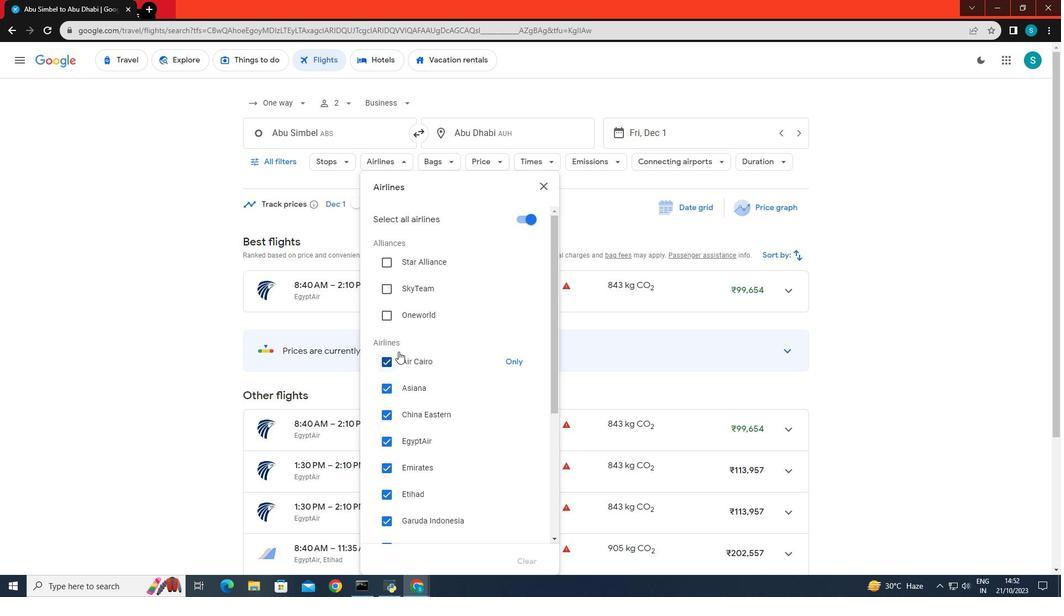 
Action: Mouse scrolled (398, 351) with delta (0, 0)
Screenshot: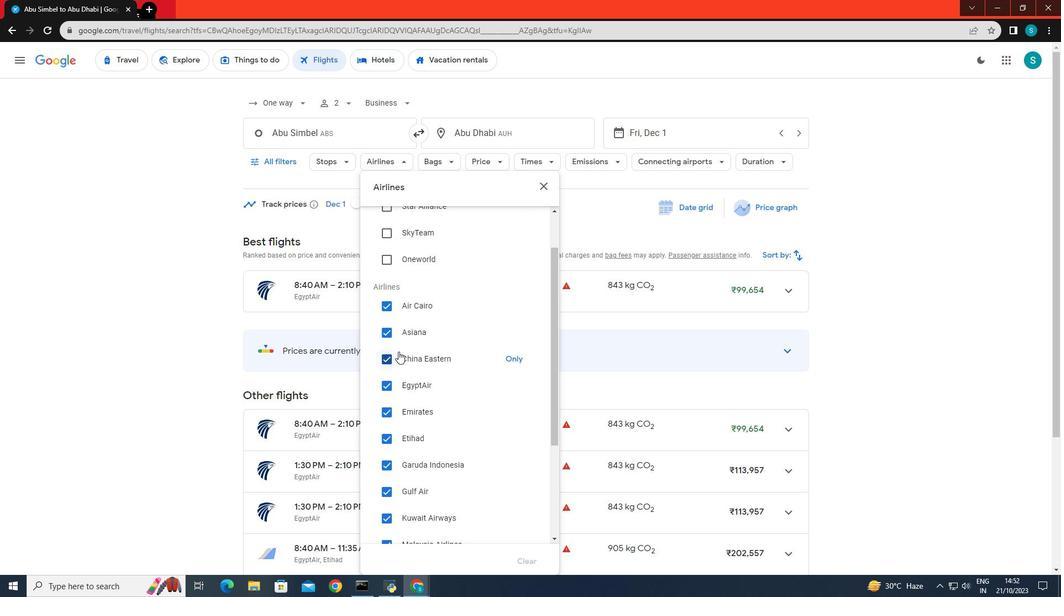 
Action: Mouse moved to (409, 309)
Screenshot: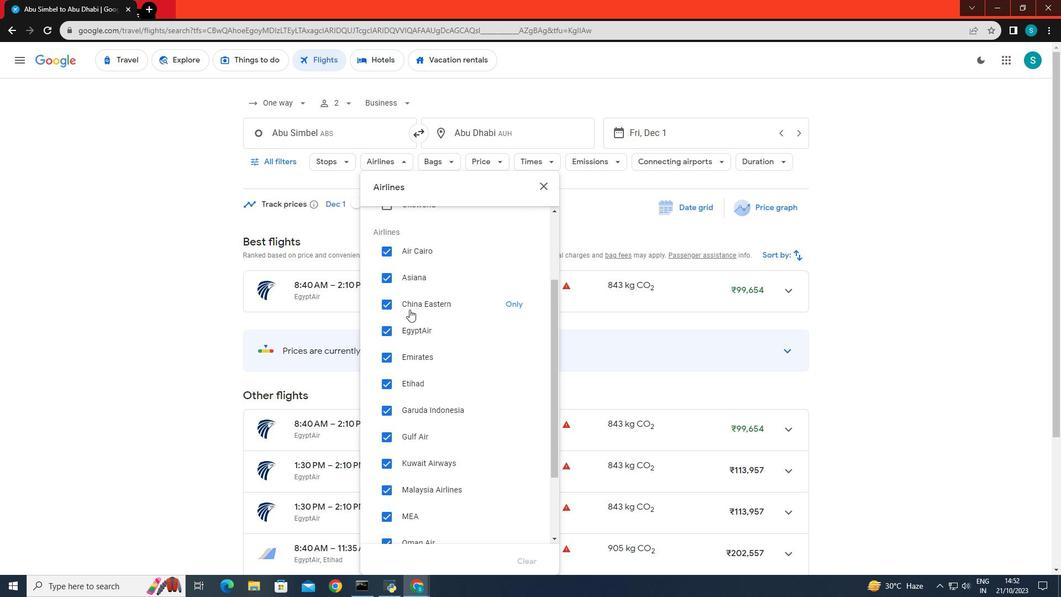 
Action: Mouse scrolled (409, 309) with delta (0, 0)
Screenshot: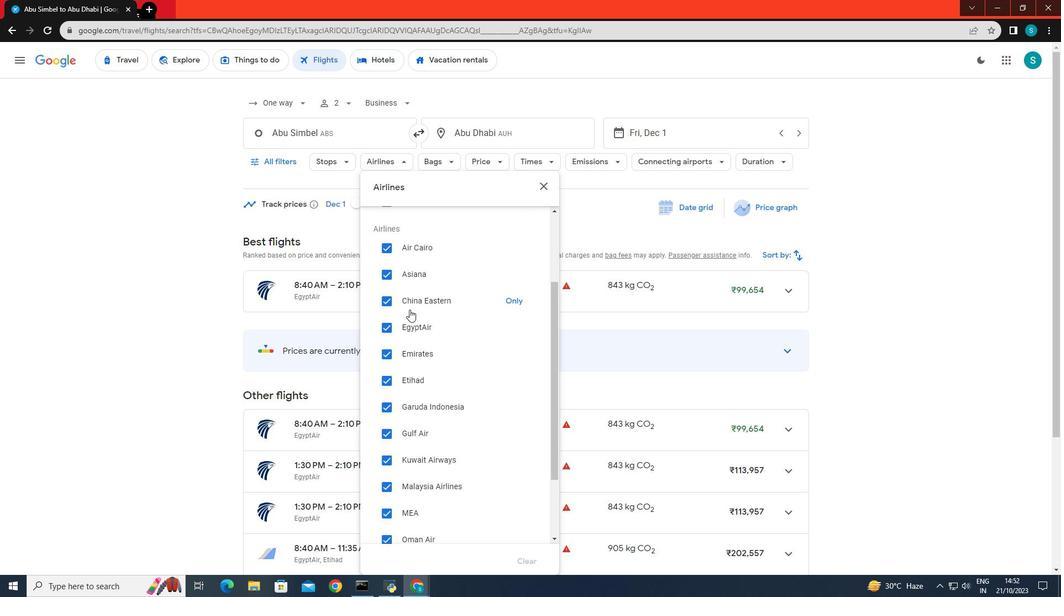 
Action: Mouse scrolled (409, 309) with delta (0, 0)
Screenshot: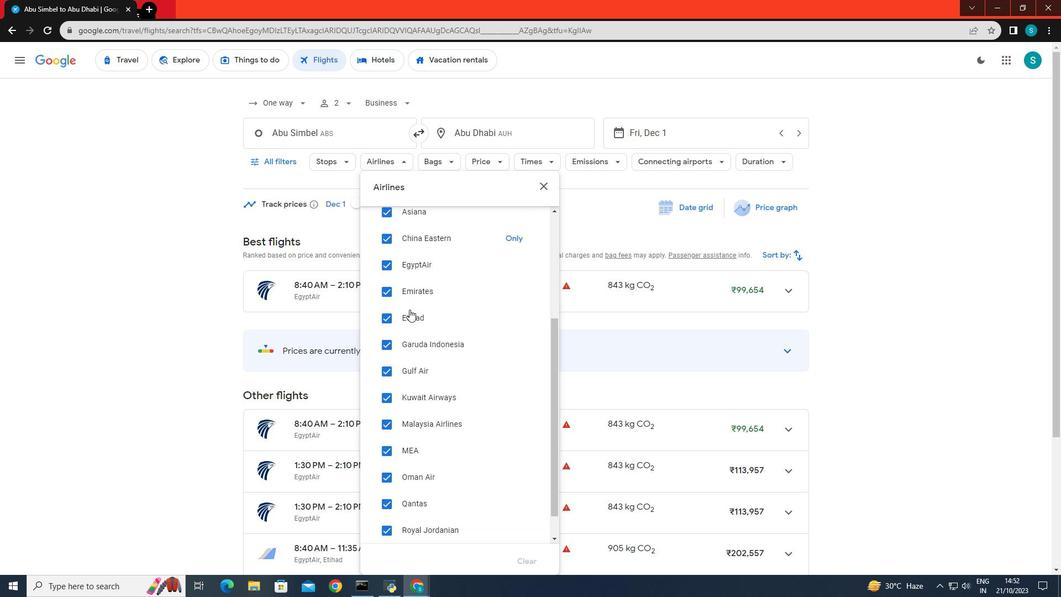 
Action: Mouse moved to (511, 259)
Screenshot: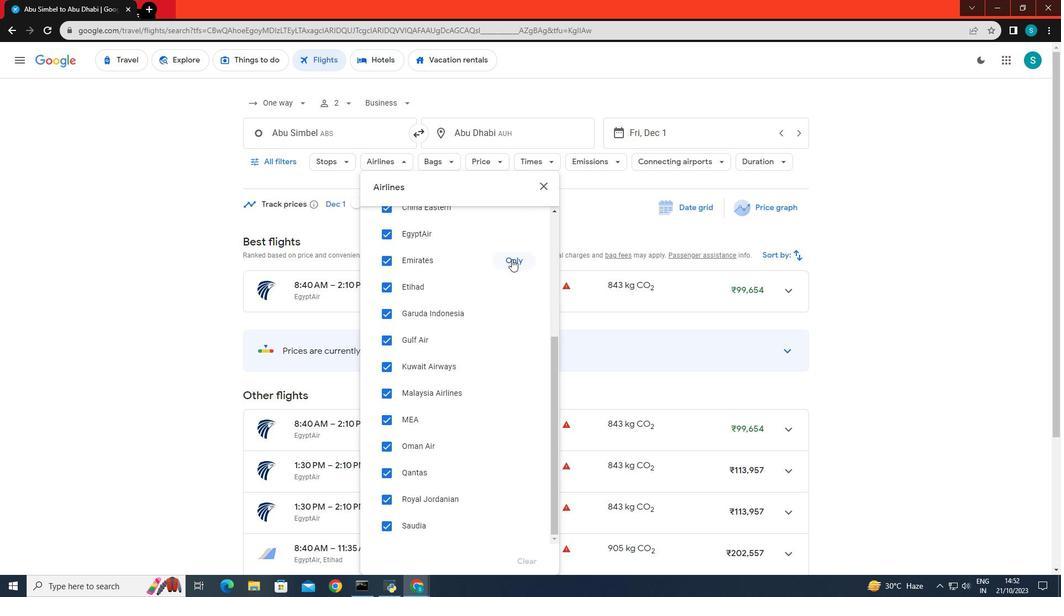 
Action: Mouse pressed left at (511, 259)
Screenshot: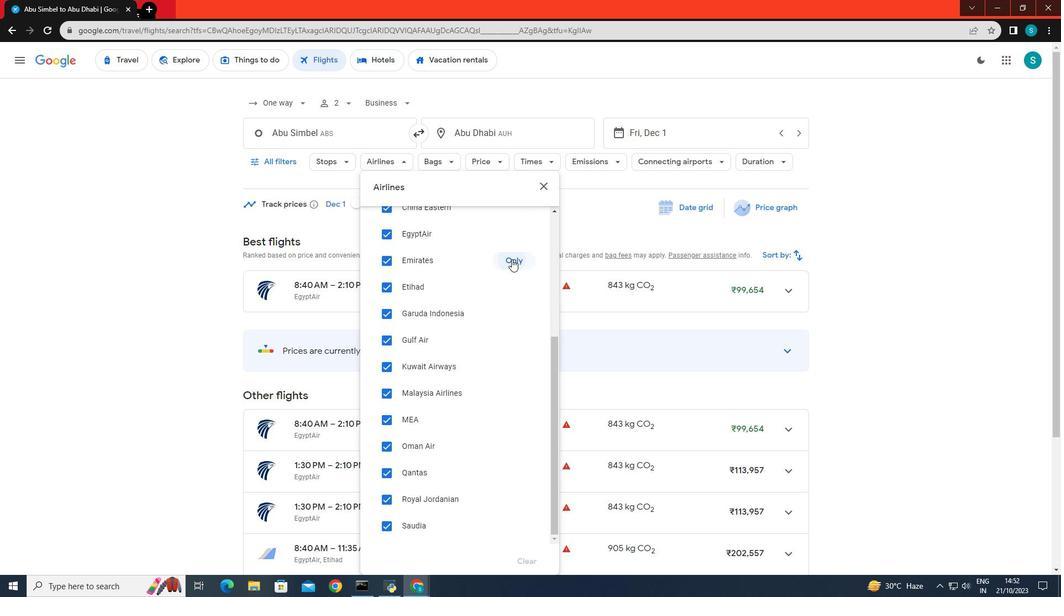 
Action: Mouse moved to (230, 341)
Screenshot: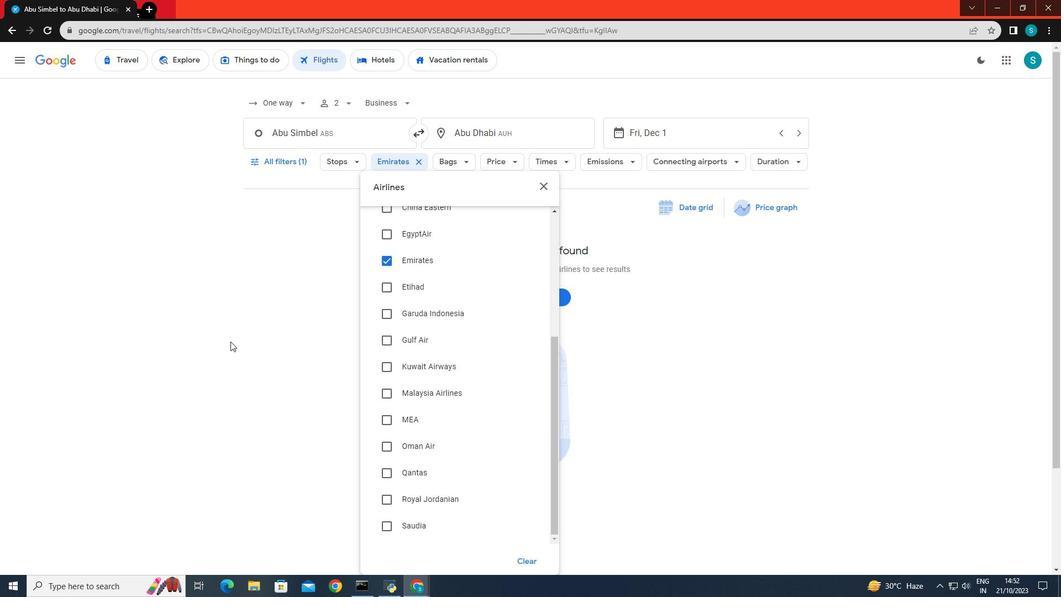 
Action: Mouse pressed left at (230, 341)
Screenshot: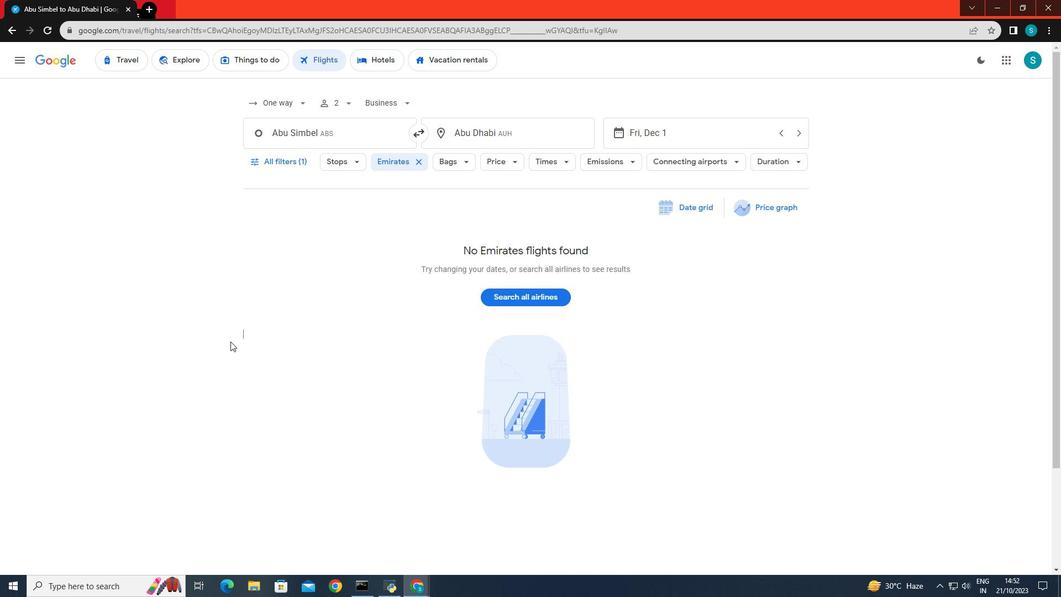 
Action: Mouse moved to (239, 334)
Screenshot: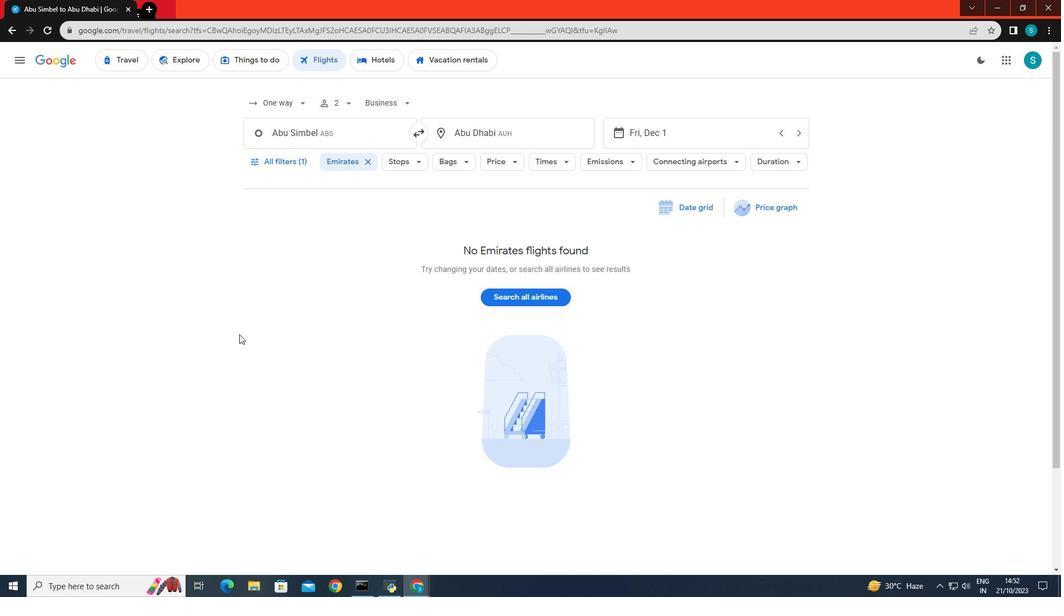 
